 Task: Create a calendar event for 'Second sales pitch preparation' on March 24, 2024, from 8:00 AM to 10:00 AM, with Google Meet, location '987 Abu Simbel Temples, Abu Simbel, Egypt', and invite guests with email addresses starting with 'softage'.
Action: Mouse moved to (69, 86)
Screenshot: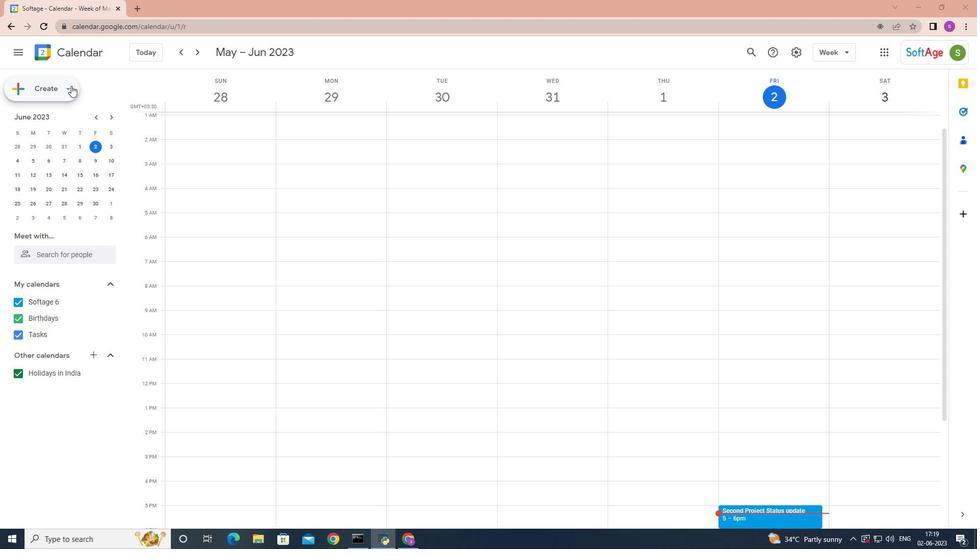 
Action: Mouse pressed left at (69, 86)
Screenshot: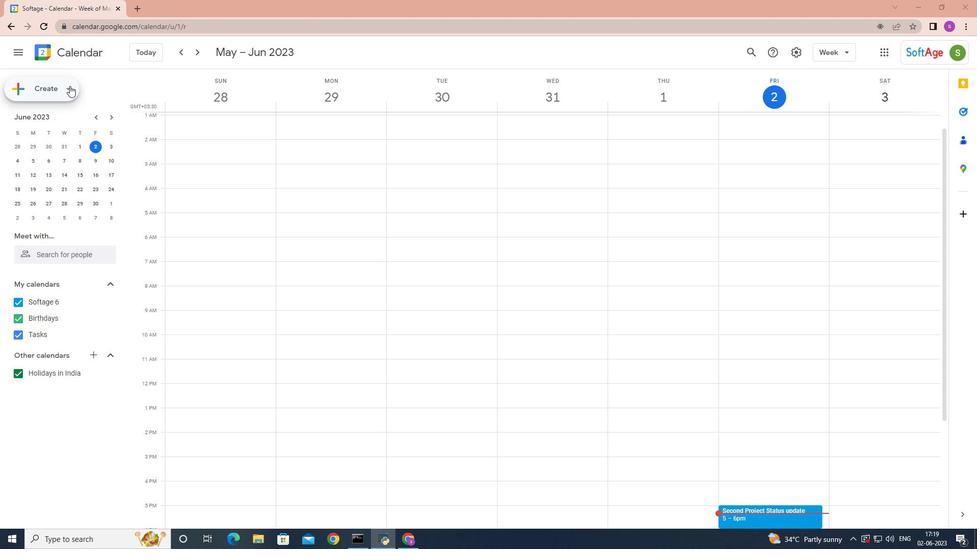 
Action: Mouse moved to (56, 112)
Screenshot: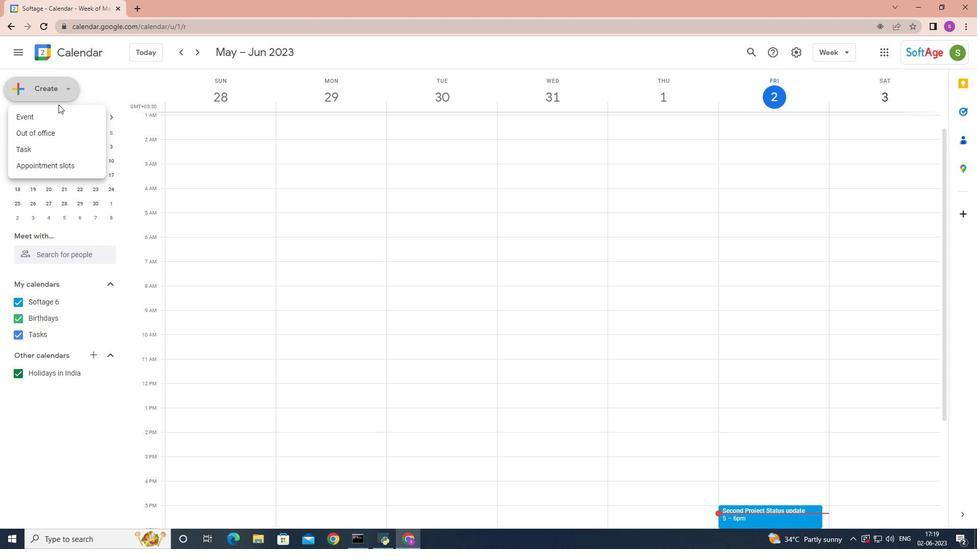 
Action: Mouse pressed left at (56, 112)
Screenshot: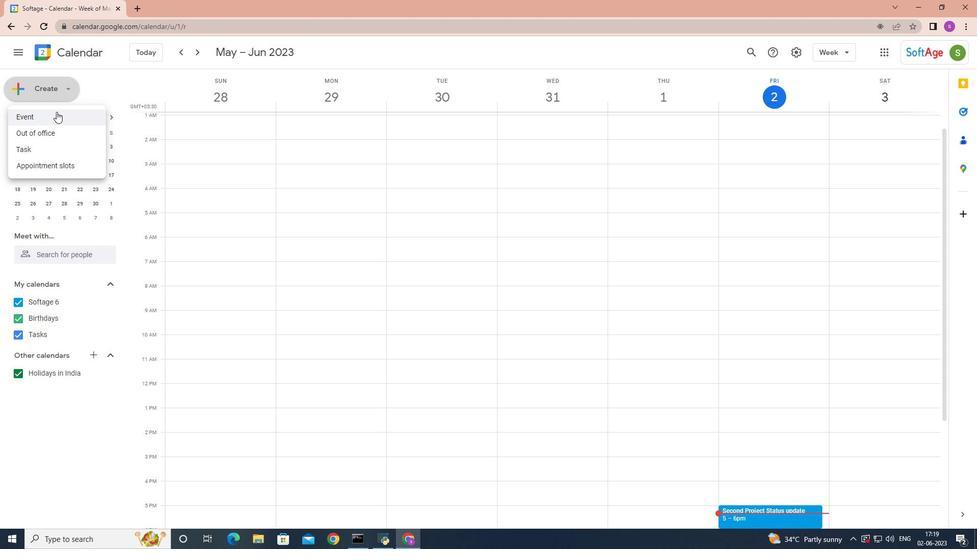 
Action: Mouse moved to (619, 490)
Screenshot: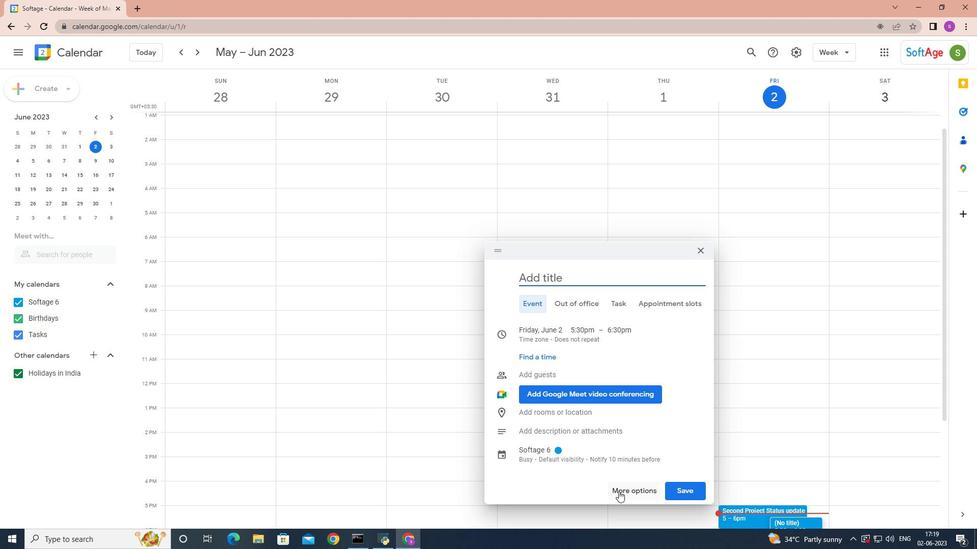 
Action: Mouse pressed left at (619, 490)
Screenshot: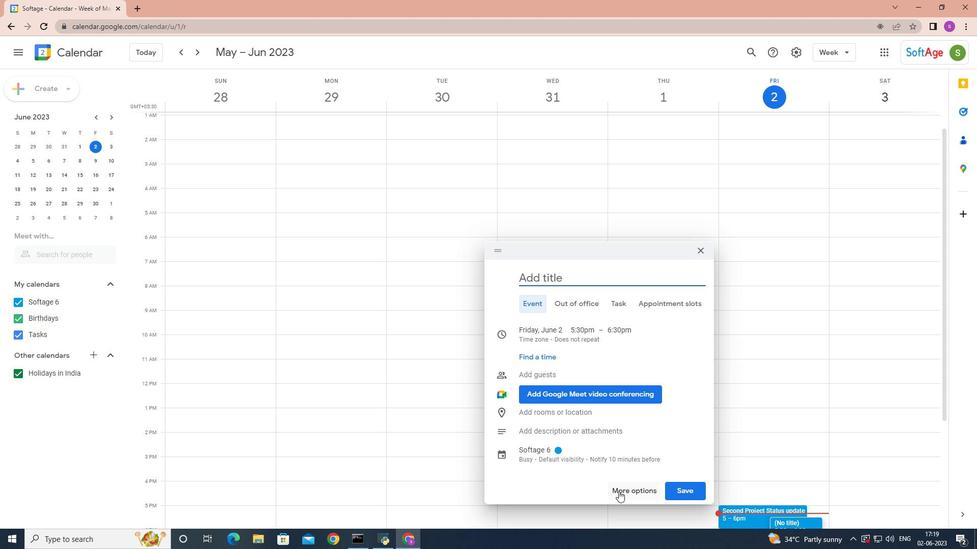 
Action: Mouse moved to (18, 22)
Screenshot: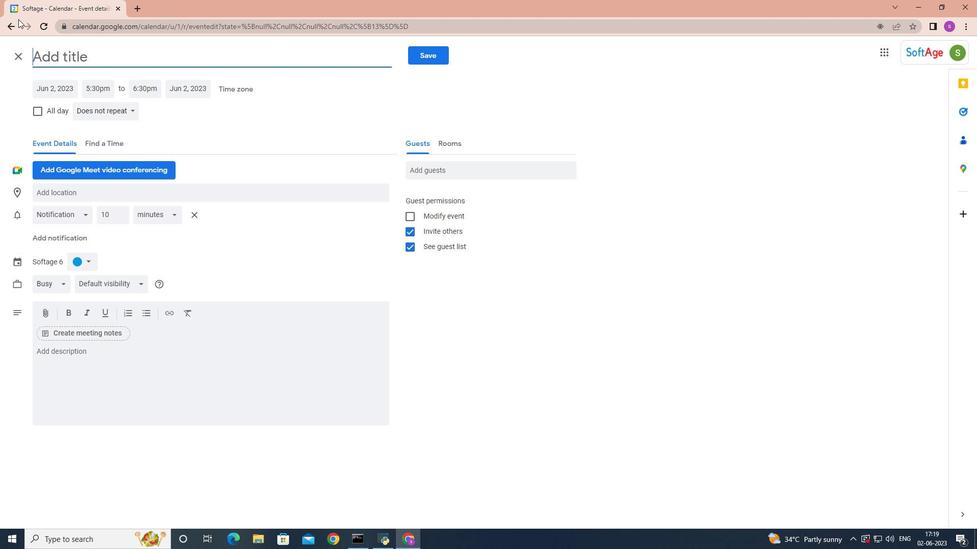 
Action: Key pressed <Key.shift>SE<Key.backspace>econd<Key.space>sales<Key.space><Key.shift>pitch<Key.space>preparation
Screenshot: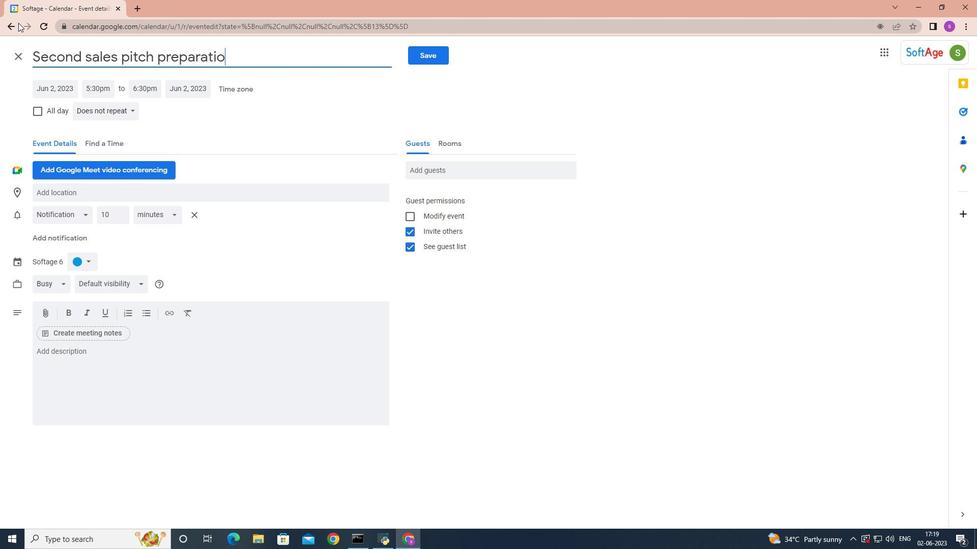 
Action: Mouse moved to (67, 88)
Screenshot: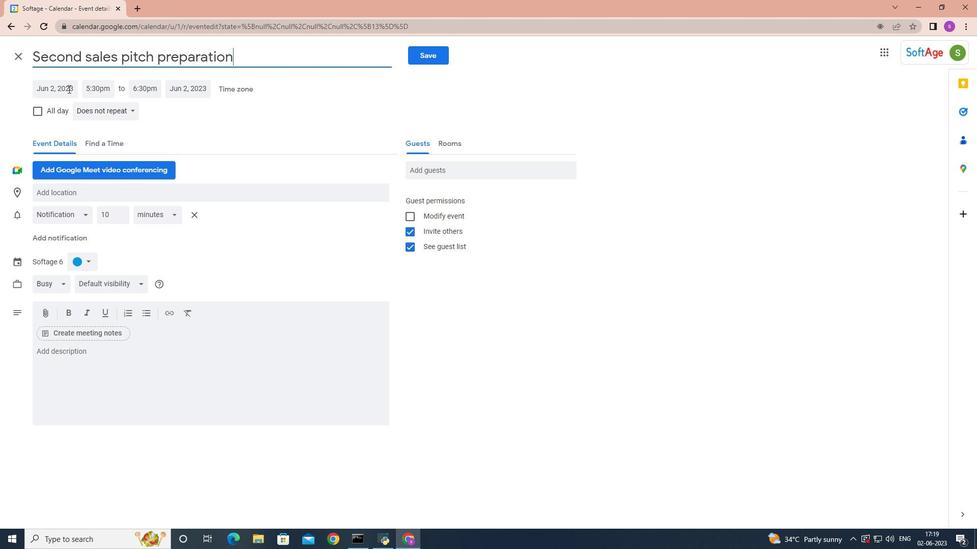 
Action: Mouse pressed left at (67, 88)
Screenshot: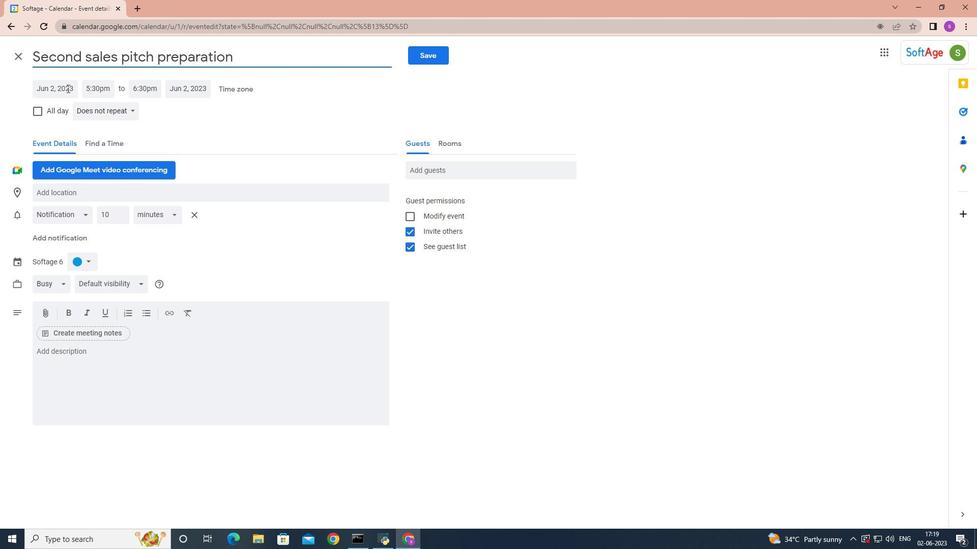 
Action: Mouse moved to (162, 110)
Screenshot: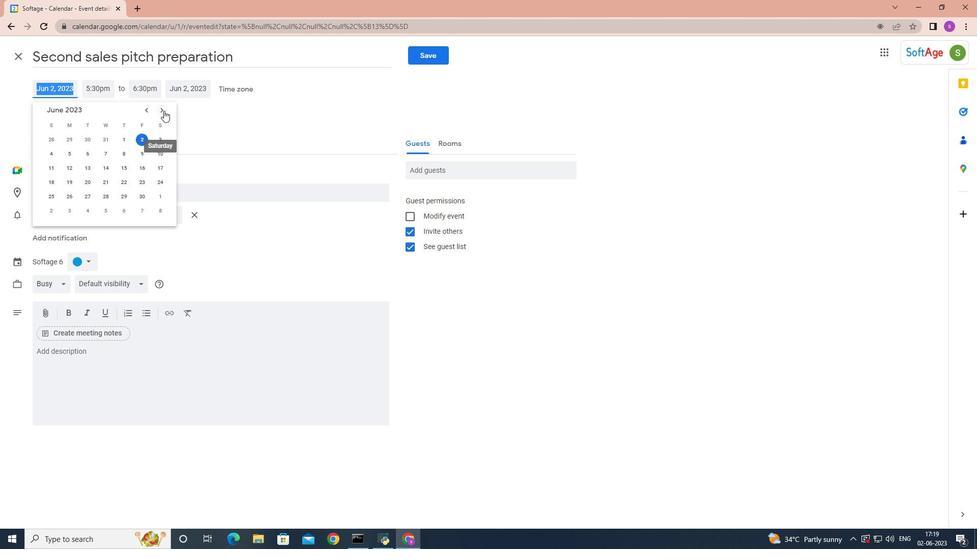 
Action: Mouse pressed left at (162, 110)
Screenshot: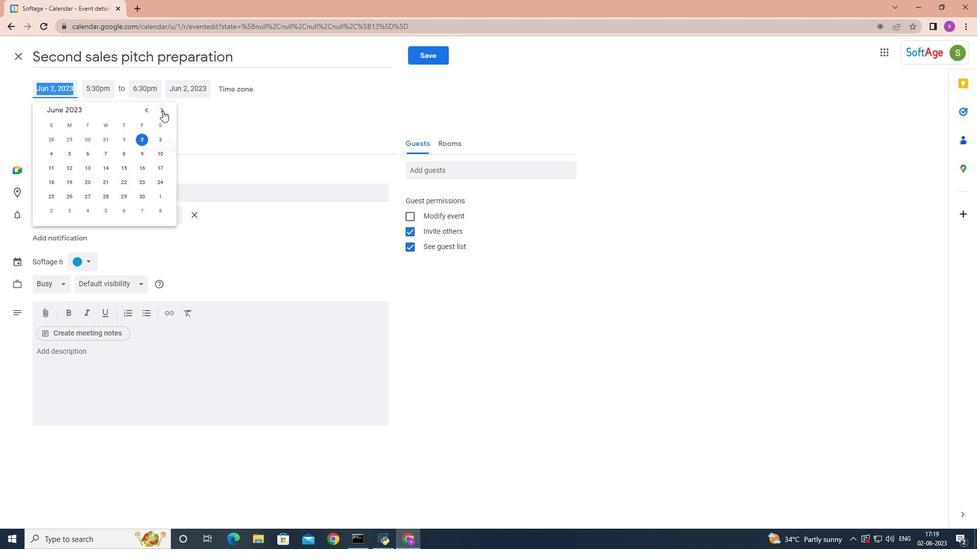 
Action: Mouse pressed left at (162, 110)
Screenshot: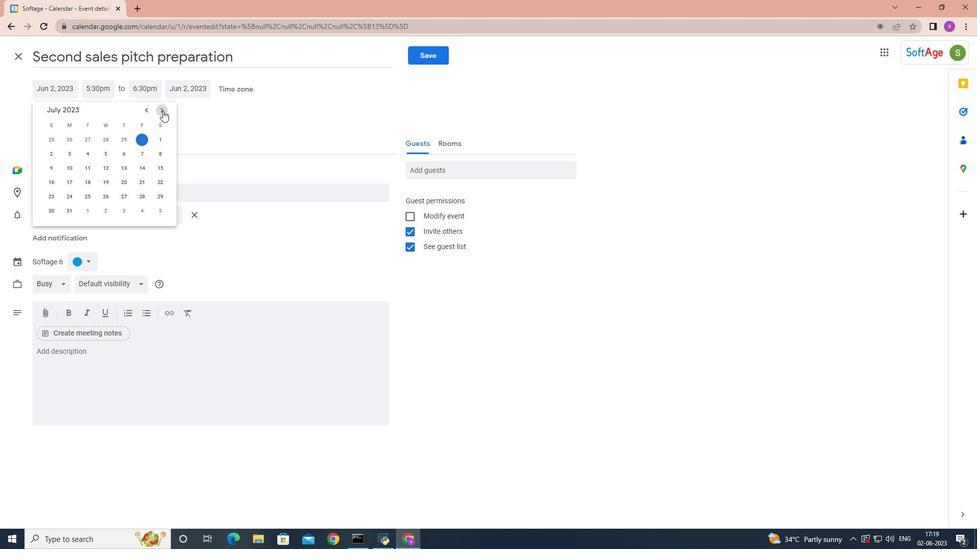 
Action: Mouse pressed left at (162, 110)
Screenshot: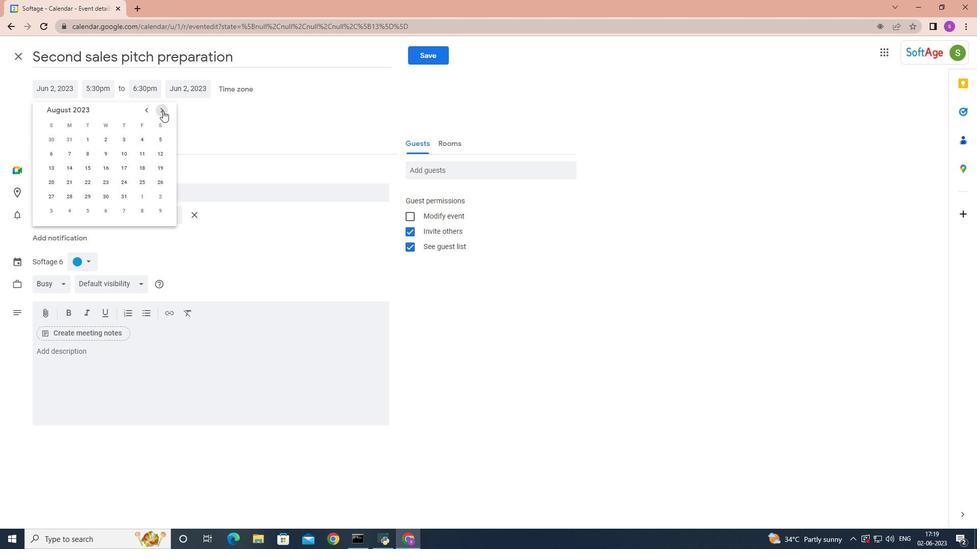 
Action: Mouse pressed left at (162, 110)
Screenshot: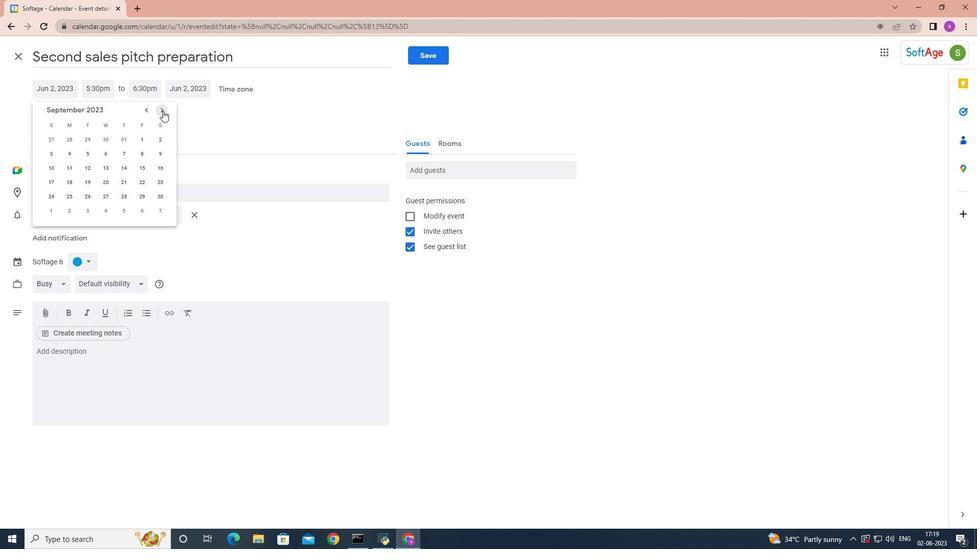 
Action: Mouse pressed left at (162, 110)
Screenshot: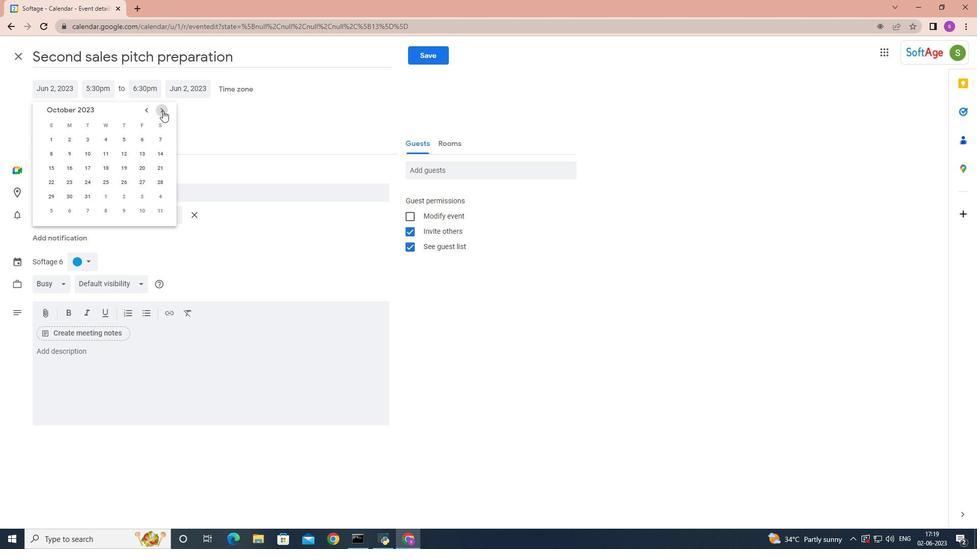 
Action: Mouse pressed left at (162, 110)
Screenshot: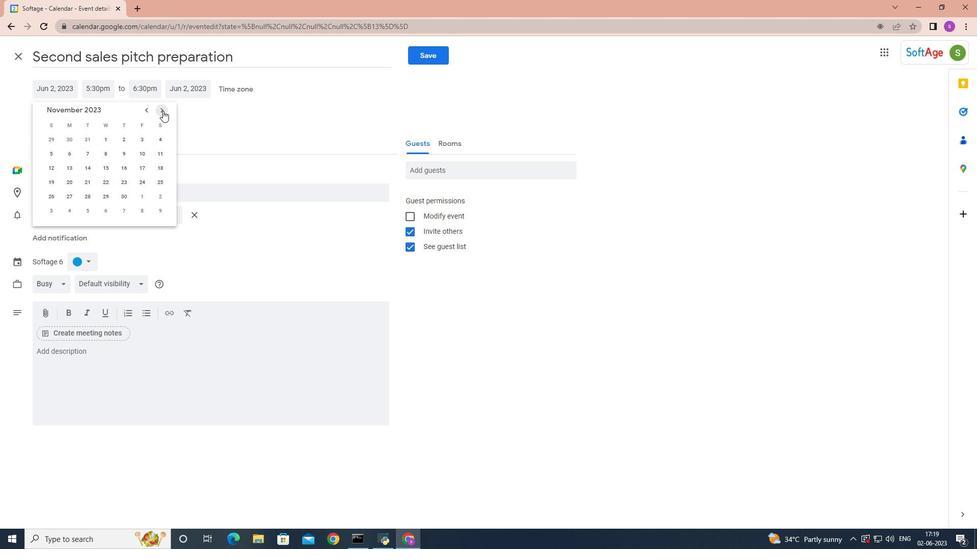 
Action: Mouse pressed left at (162, 110)
Screenshot: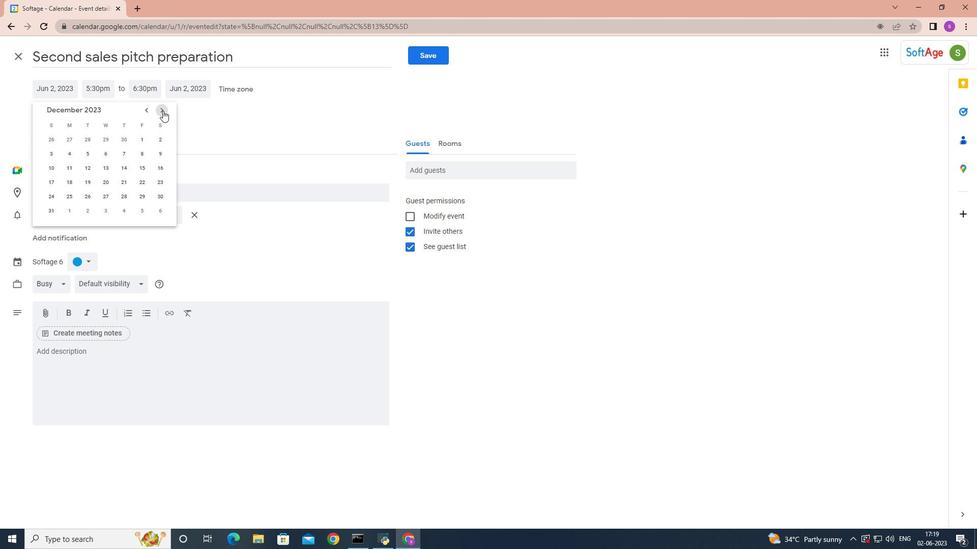 
Action: Mouse pressed left at (162, 110)
Screenshot: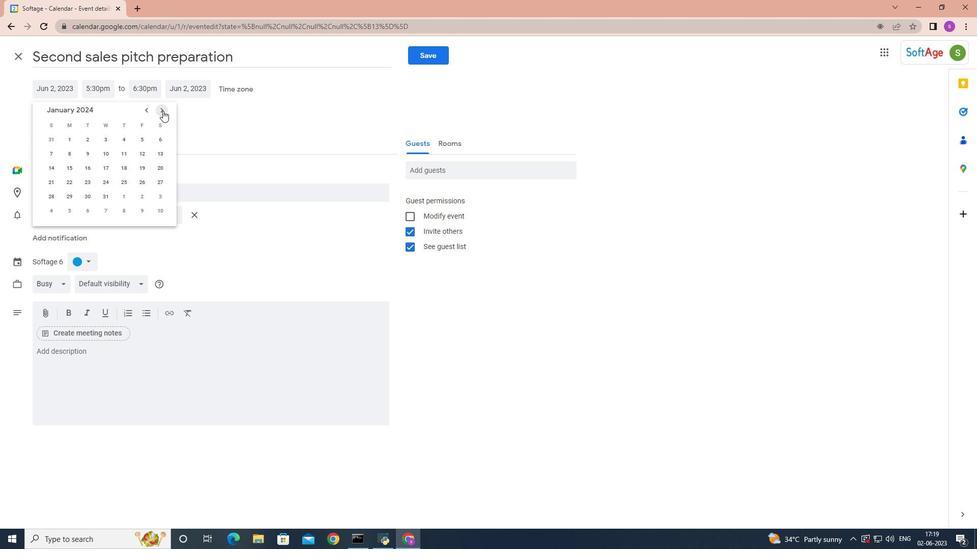 
Action: Mouse pressed left at (162, 110)
Screenshot: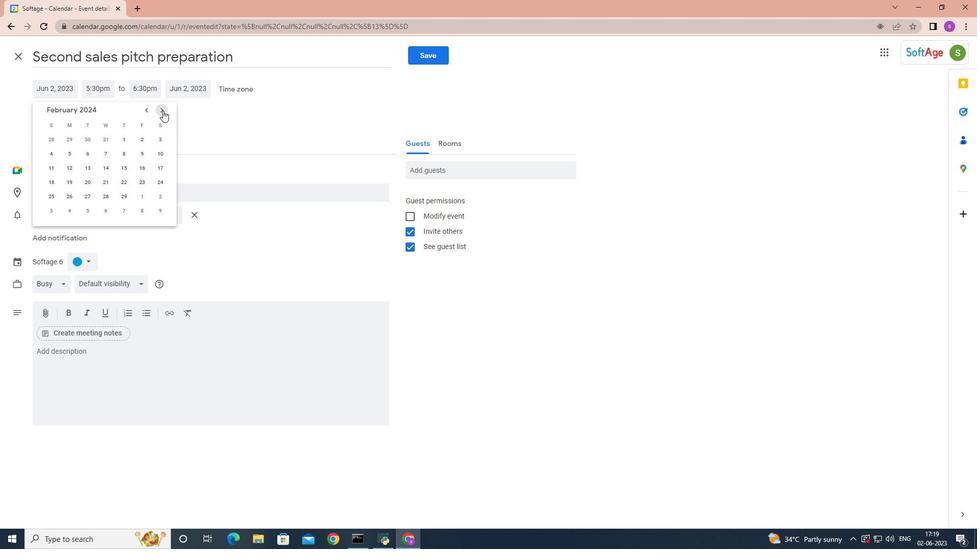 
Action: Mouse moved to (49, 196)
Screenshot: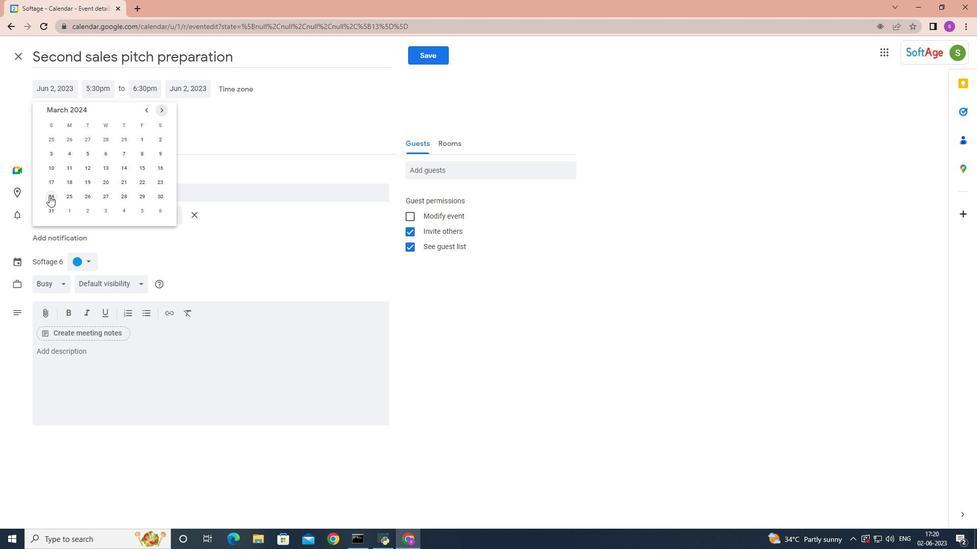 
Action: Mouse pressed left at (49, 196)
Screenshot: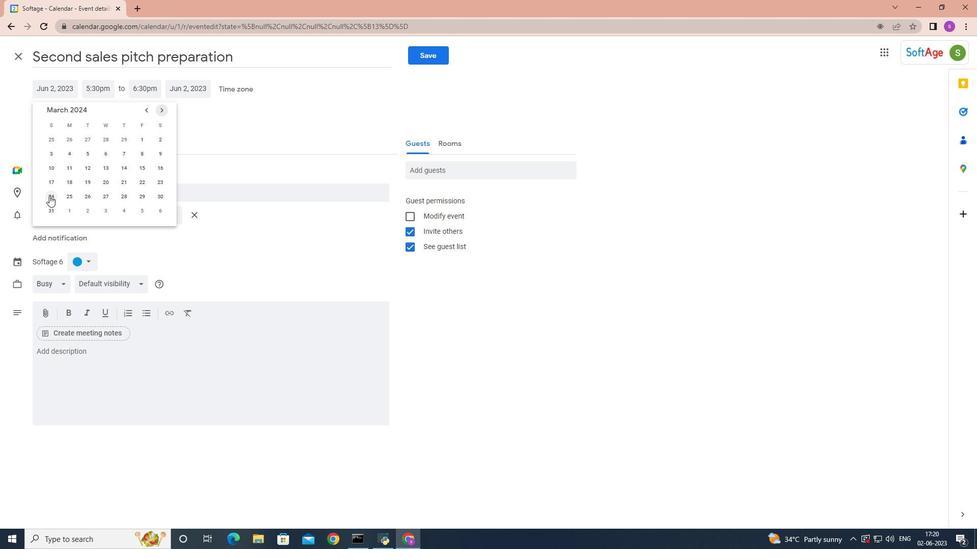 
Action: Mouse moved to (108, 91)
Screenshot: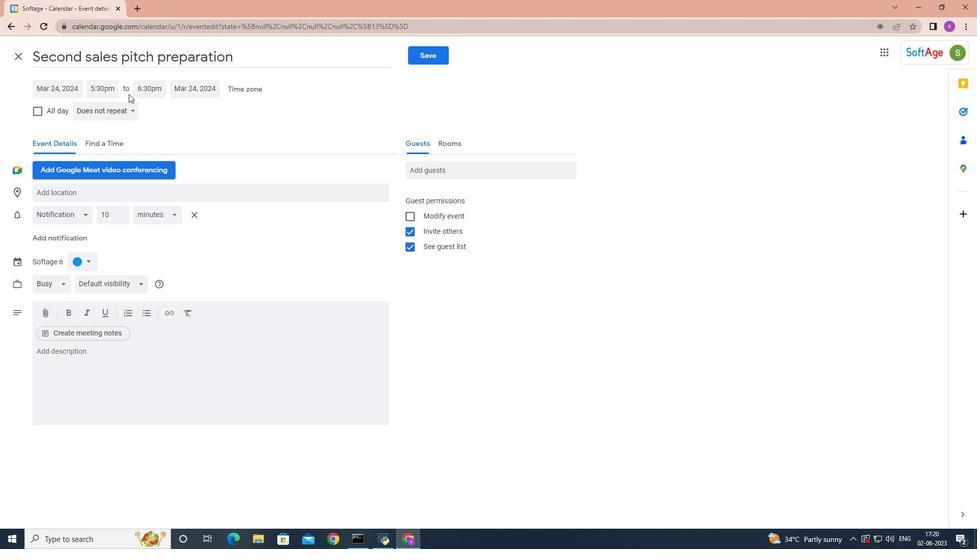 
Action: Mouse pressed left at (108, 91)
Screenshot: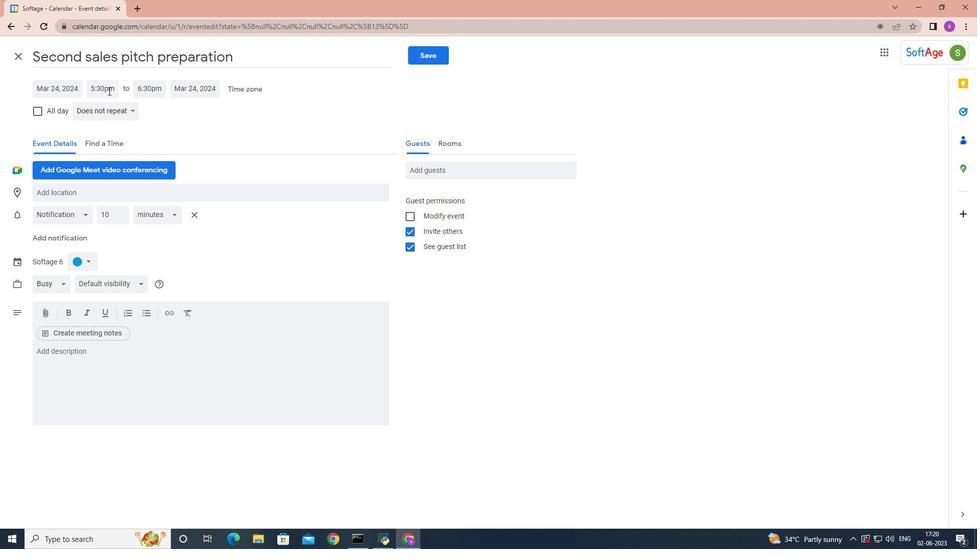
Action: Mouse moved to (131, 145)
Screenshot: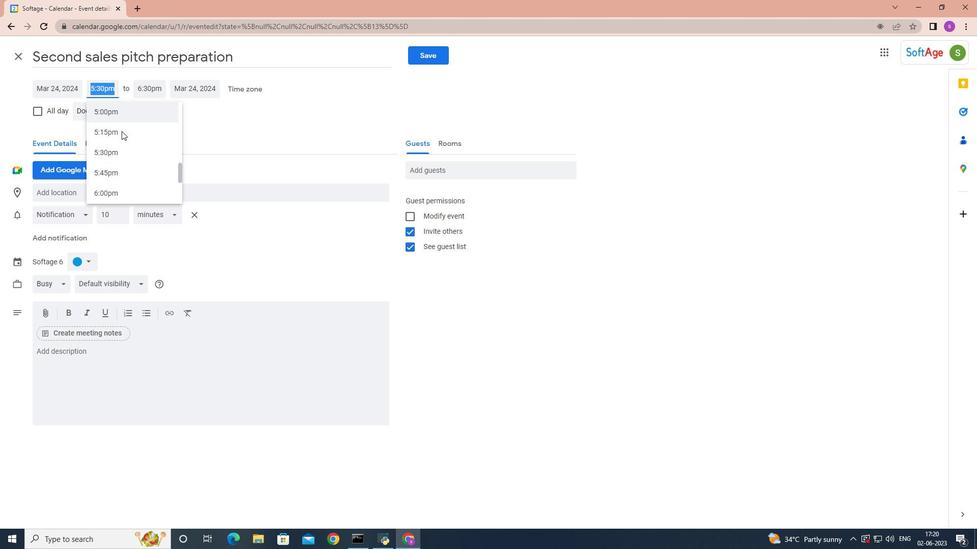 
Action: Mouse scrolled (131, 145) with delta (0, 0)
Screenshot: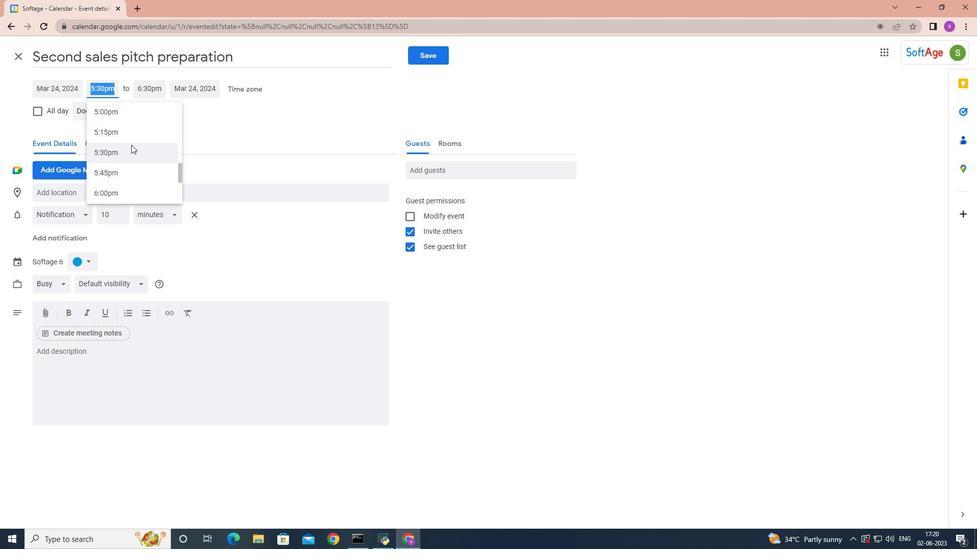
Action: Mouse scrolled (131, 145) with delta (0, 0)
Screenshot: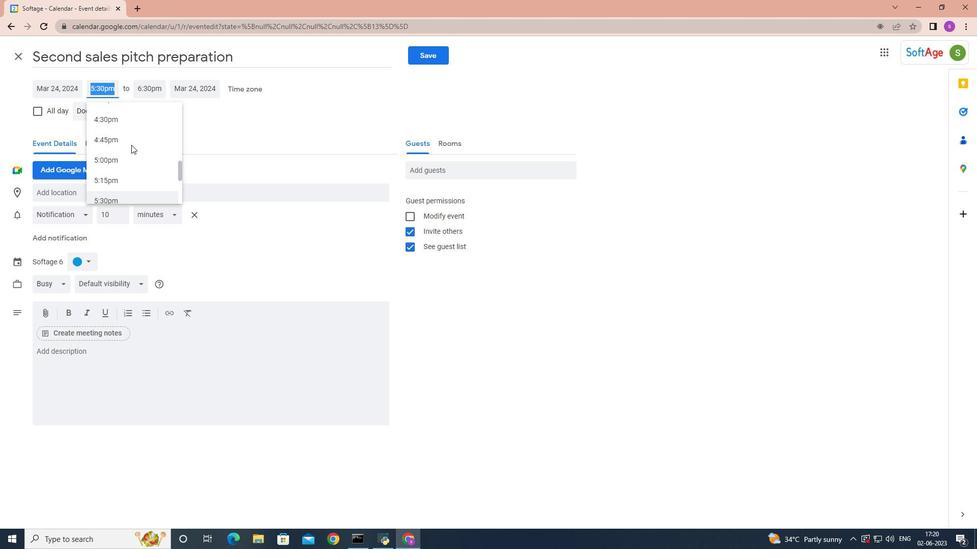 
Action: Mouse scrolled (131, 145) with delta (0, 0)
Screenshot: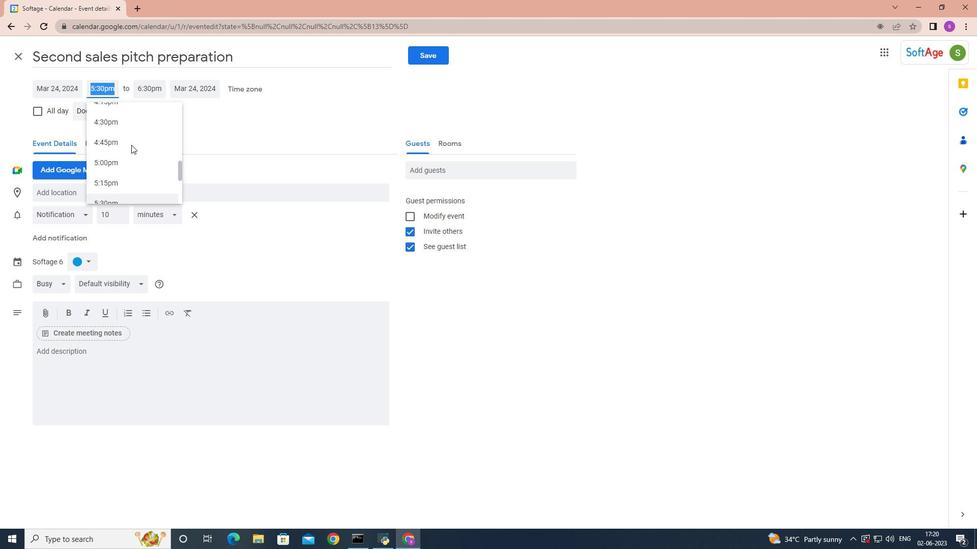 
Action: Mouse scrolled (131, 145) with delta (0, 0)
Screenshot: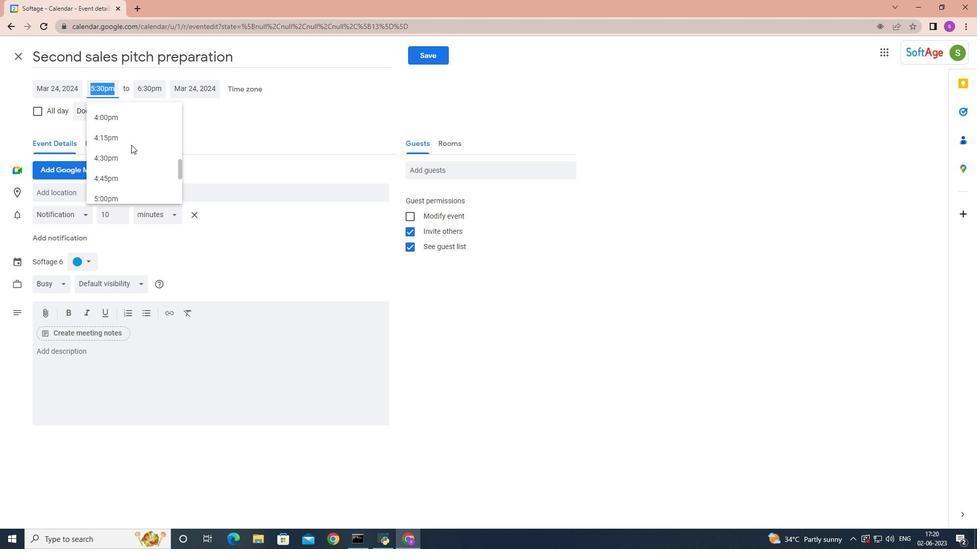 
Action: Mouse scrolled (131, 145) with delta (0, 0)
Screenshot: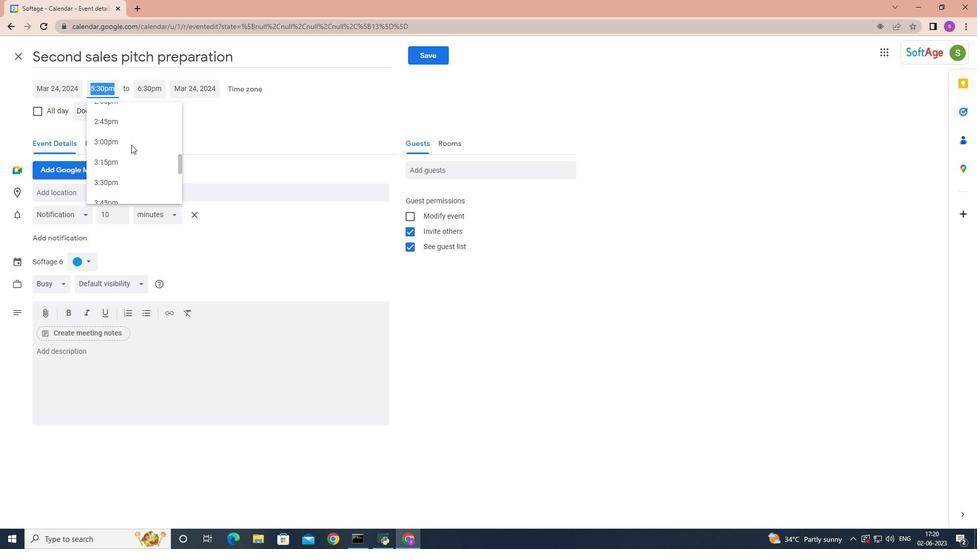 
Action: Mouse scrolled (131, 145) with delta (0, 0)
Screenshot: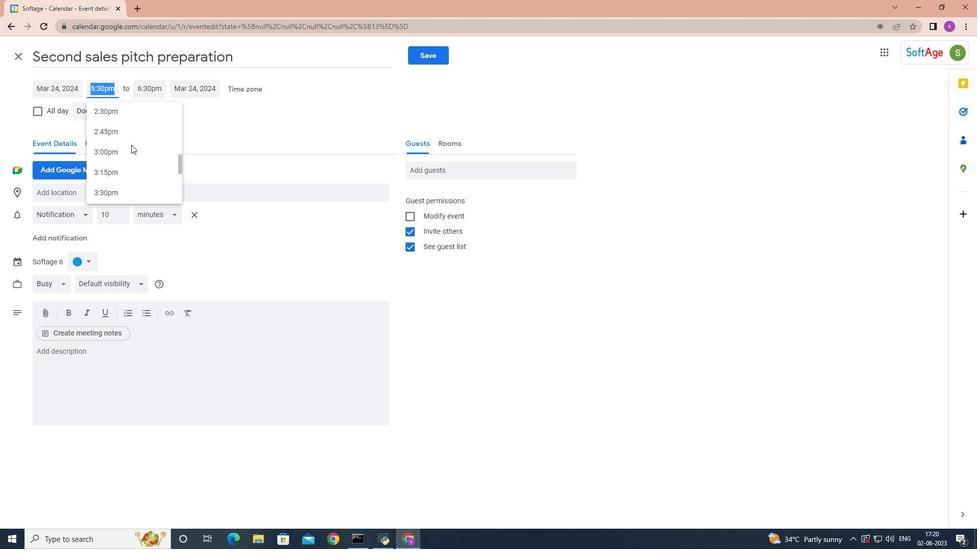 
Action: Mouse scrolled (131, 145) with delta (0, 0)
Screenshot: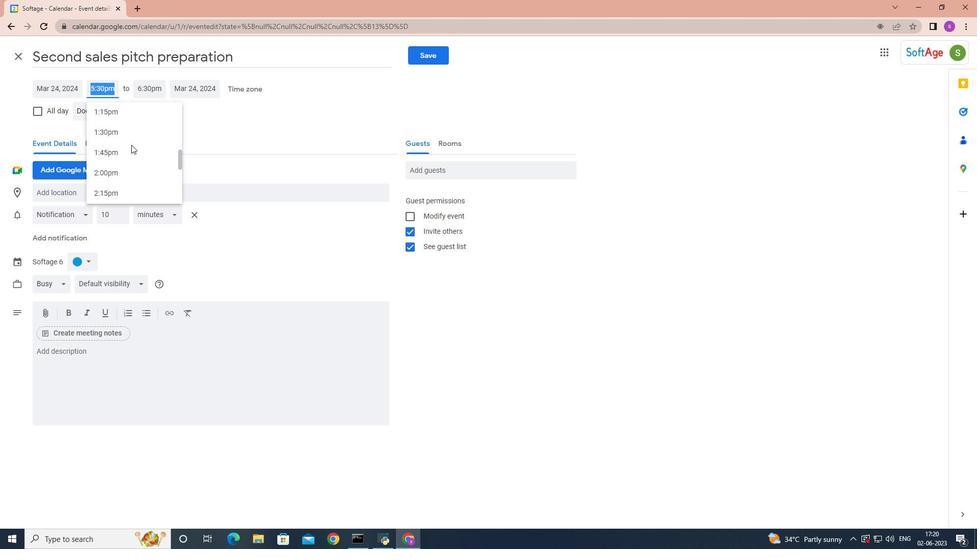 
Action: Mouse scrolled (131, 145) with delta (0, 0)
Screenshot: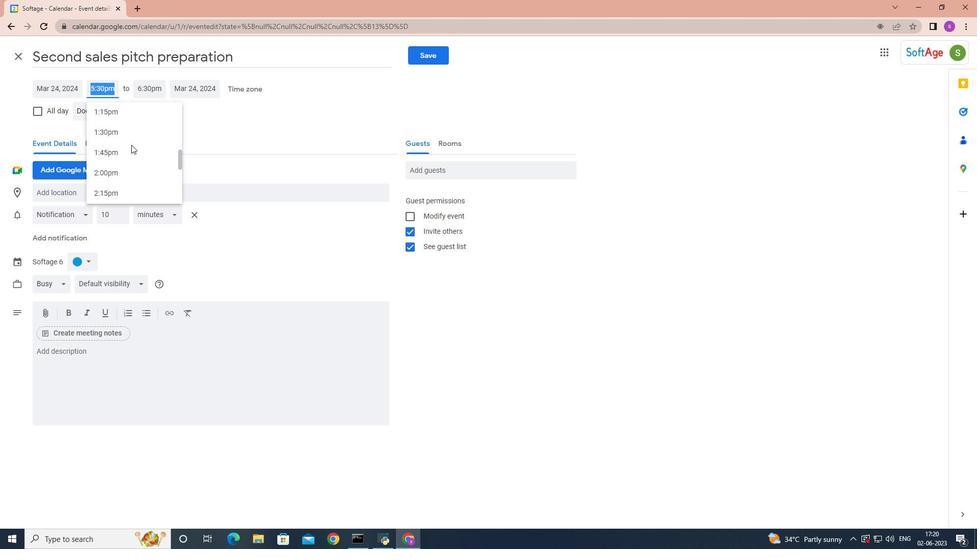 
Action: Mouse scrolled (131, 145) with delta (0, 0)
Screenshot: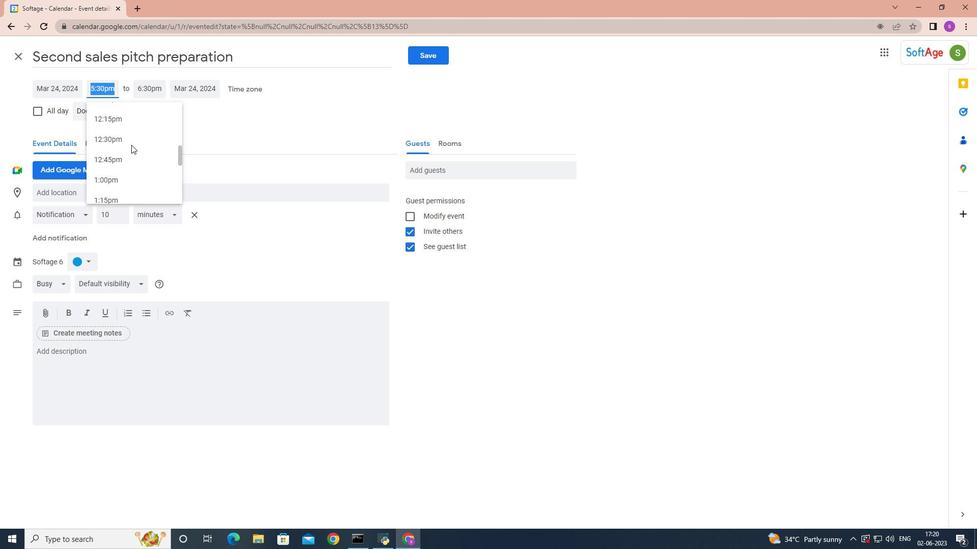 
Action: Mouse scrolled (131, 145) with delta (0, 0)
Screenshot: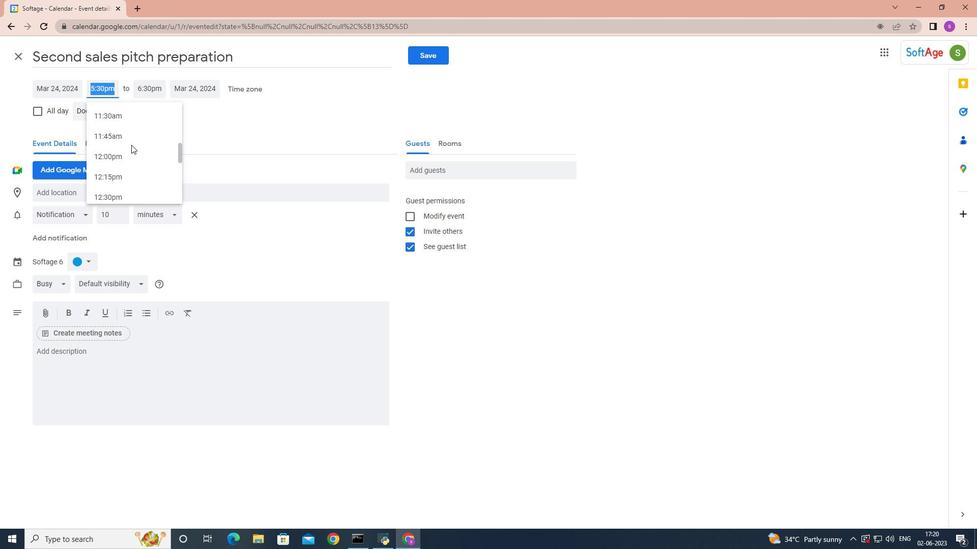 
Action: Mouse scrolled (131, 145) with delta (0, 0)
Screenshot: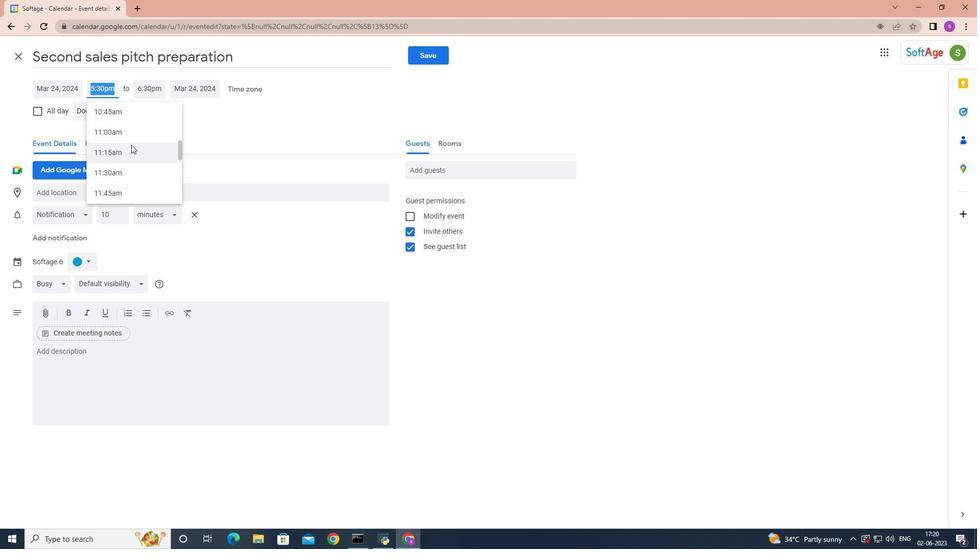 
Action: Mouse scrolled (131, 145) with delta (0, 0)
Screenshot: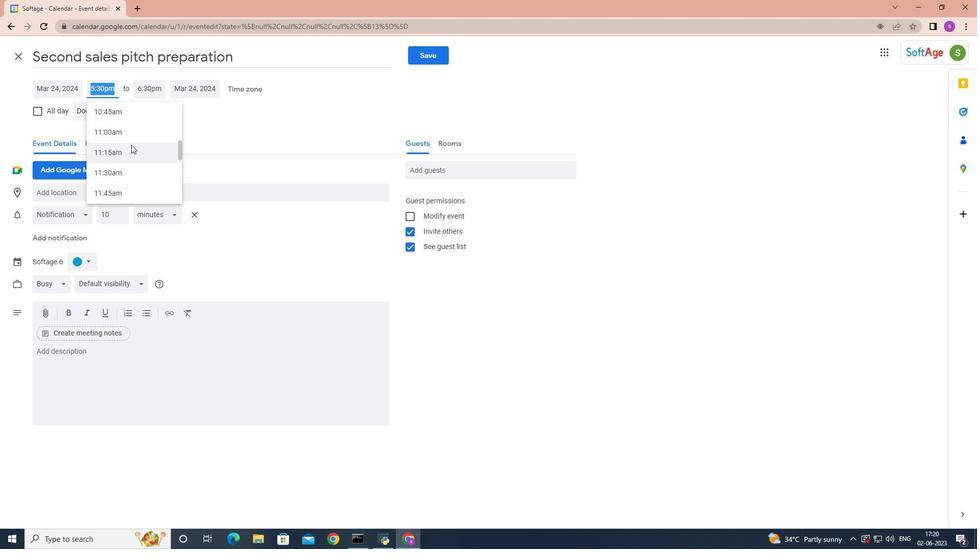 
Action: Mouse scrolled (131, 145) with delta (0, 0)
Screenshot: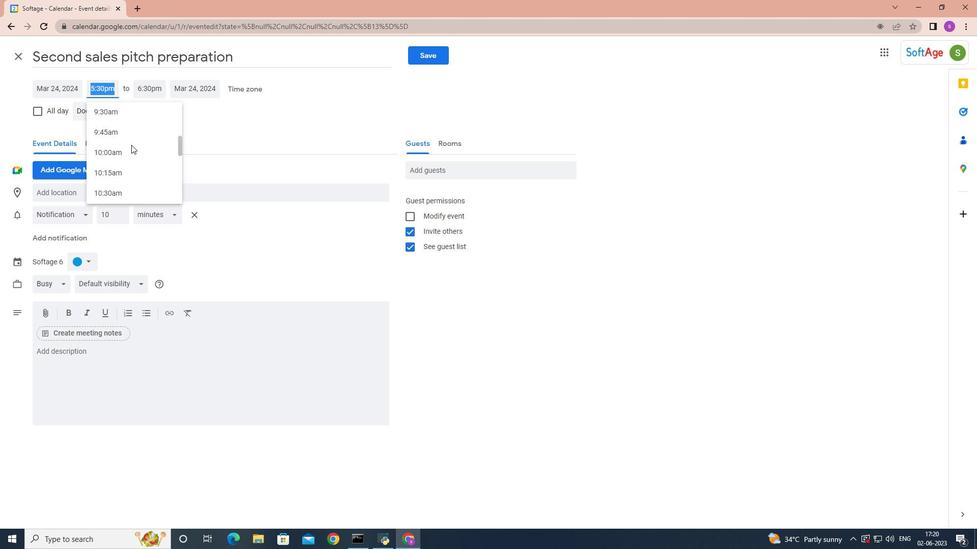 
Action: Mouse scrolled (131, 145) with delta (0, 0)
Screenshot: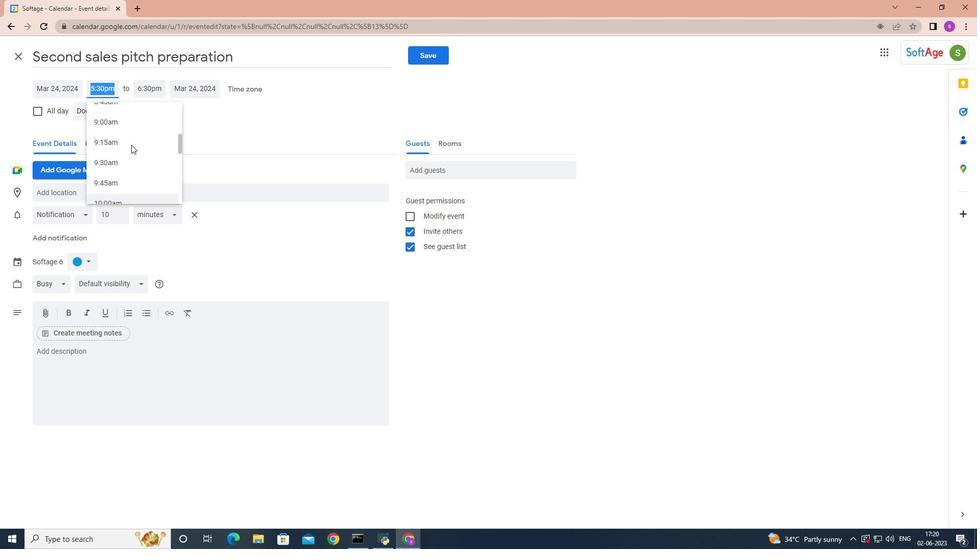
Action: Mouse scrolled (131, 145) with delta (0, 0)
Screenshot: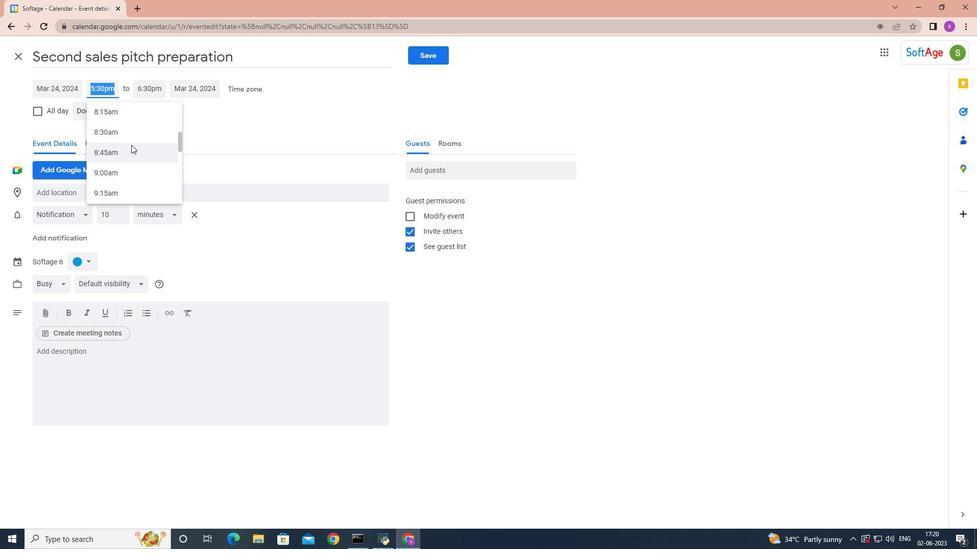 
Action: Mouse moved to (121, 142)
Screenshot: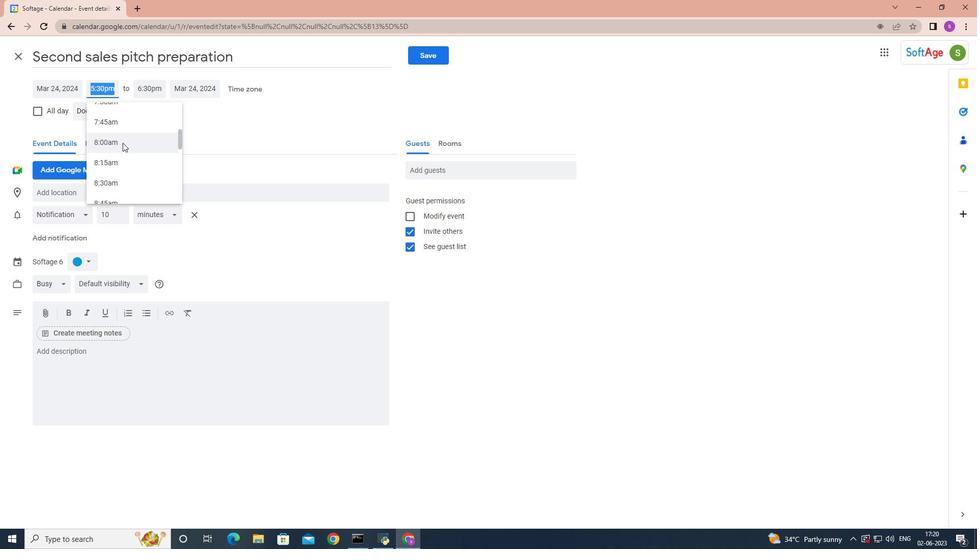 
Action: Mouse pressed left at (121, 142)
Screenshot: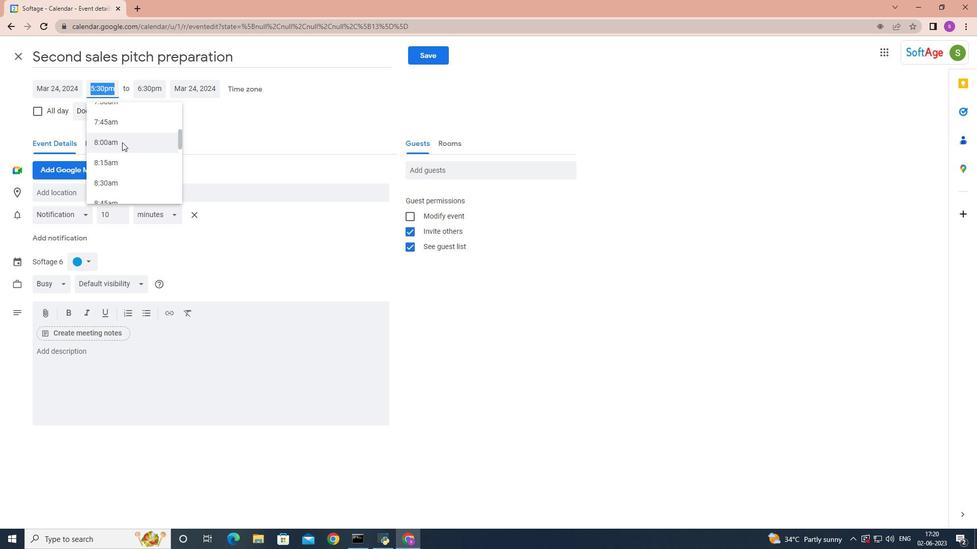 
Action: Mouse moved to (152, 91)
Screenshot: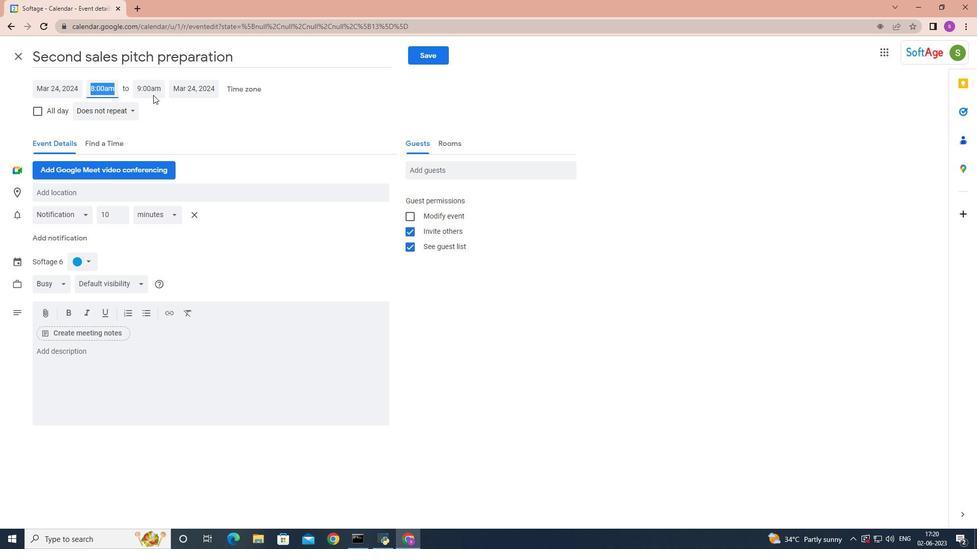 
Action: Mouse pressed left at (152, 91)
Screenshot: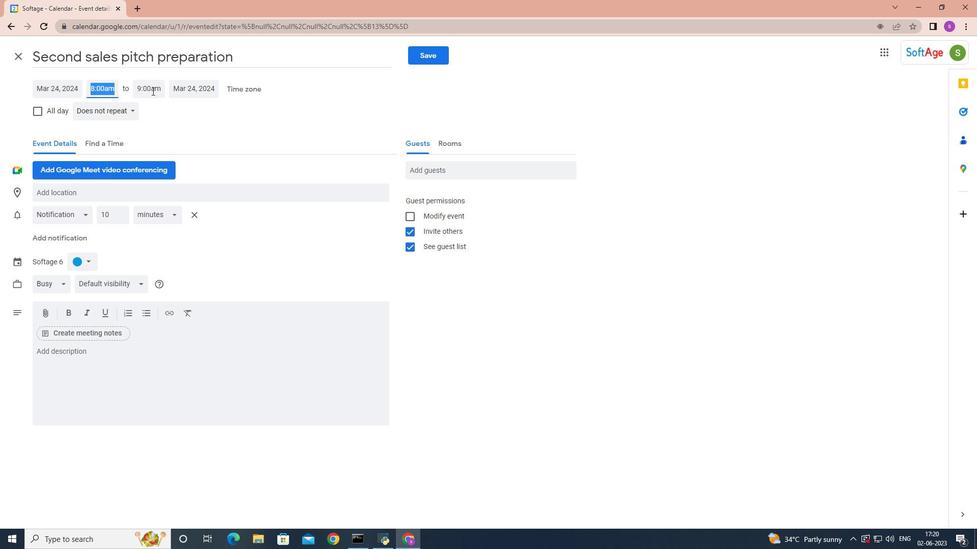 
Action: Mouse moved to (163, 192)
Screenshot: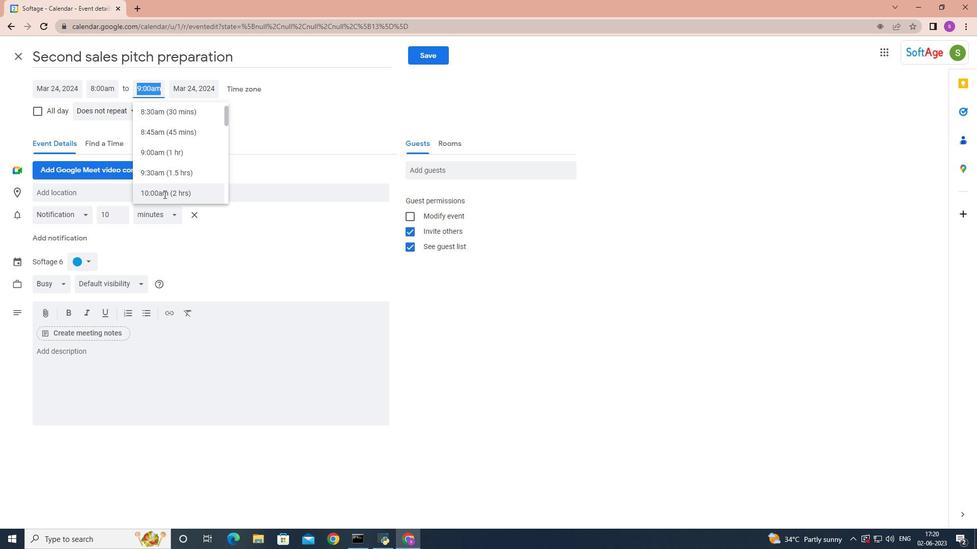 
Action: Mouse pressed left at (163, 192)
Screenshot: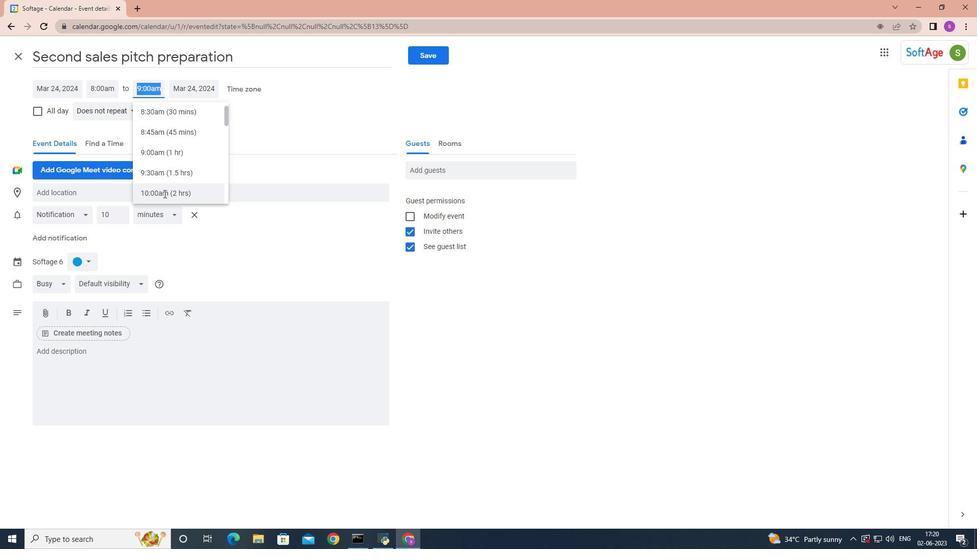 
Action: Mouse moved to (74, 353)
Screenshot: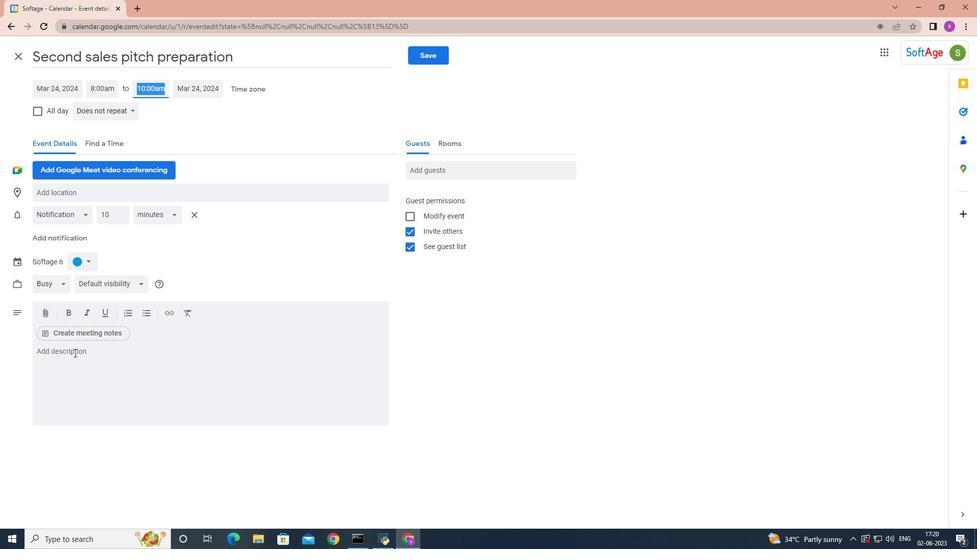 
Action: Mouse pressed left at (74, 353)
Screenshot: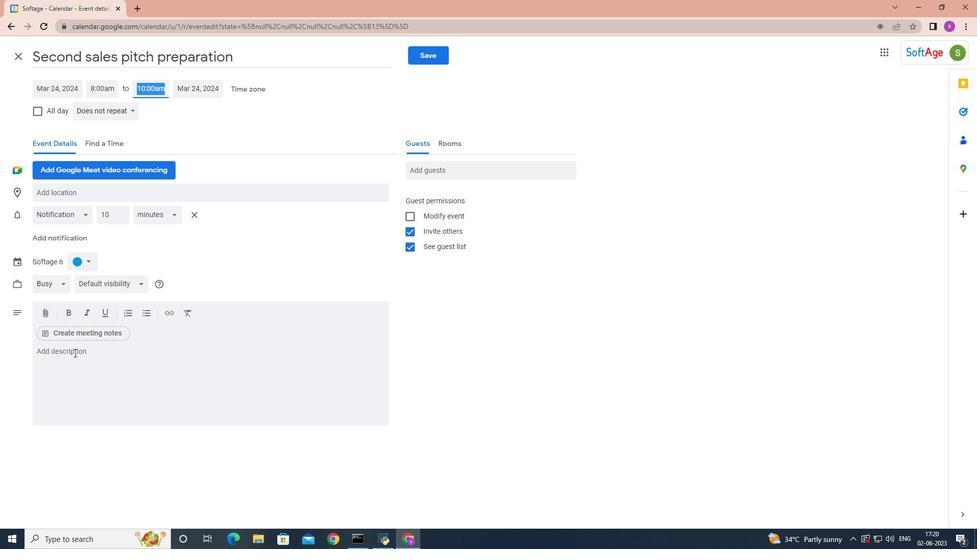 
Action: Mouse moved to (78, 350)
Screenshot: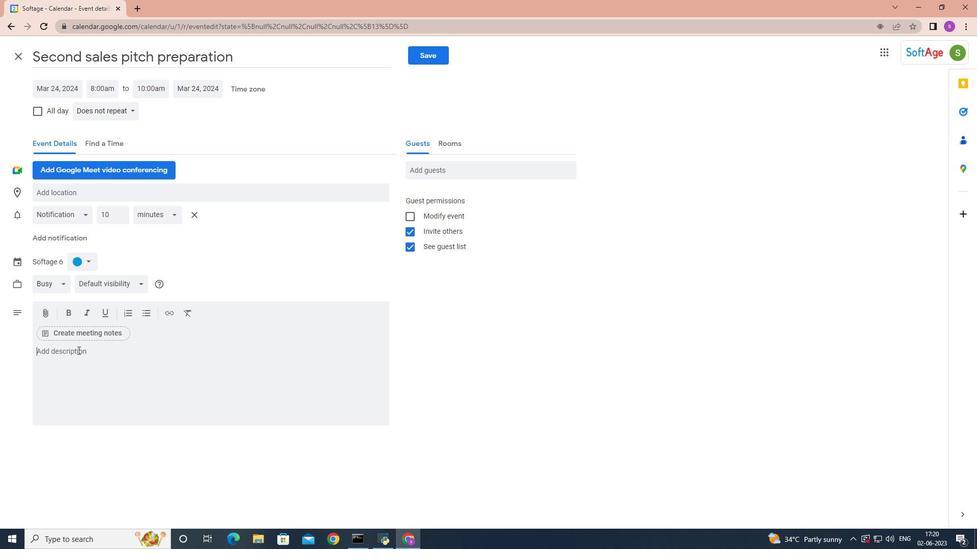 
Action: Key pressed <Key.shift>Welcome<Key.space>to<Key.space>our<Key.space>tr<Key.backspace>eam<Key.space><Key.shift>Building<Key.space><Key.shift>Workshop<Key.space>on<Key.space>communication<Key.space><Key.shift>Skills,<Key.space>a<Key.space>dynamic<Key.space>and<Key.space>interactive<Key.space>session<Key.space>designed<Key.space>to<Key.space>enhance<Key.space>communication<Key.space>effectiveness<Key.space>and<Key.space>foster<Key.space>stronger<Key.space>collaboration<Key.space>within<Key.space>your<Key.space>team.<Key.space>this<Key.space>workshop<Key.space>is<Key.space>tailored<Key.space>for<Key.space>individuals<Key.space>who<Key.space>want<Key.space>to<Key.space>improve<Key.space>their<Key.space>communiv<Key.backspace>cation<Key.space>skills,<Key.space>build<Key.space>rapport,<Key.space>and<Key.space>establish<Key.space>a<Key.space>foundation<Key.space>id<Key.backspace><Key.backspace>og<Key.backspace>fv<Key.space>op<Key.backspace><Key.backspace><Key.backspace><Key.backspace><Key.space>open<Key.space>and<Key.space>effective<Key.space>communu<Key.backspace>ication<Key.space>within<Key.space>their<Key.space>team.
Screenshot: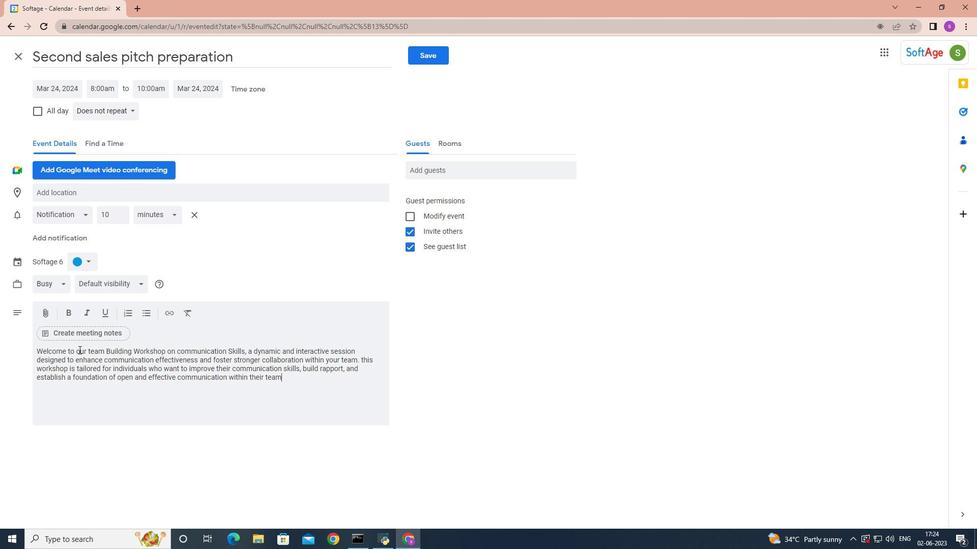 
Action: Mouse moved to (87, 259)
Screenshot: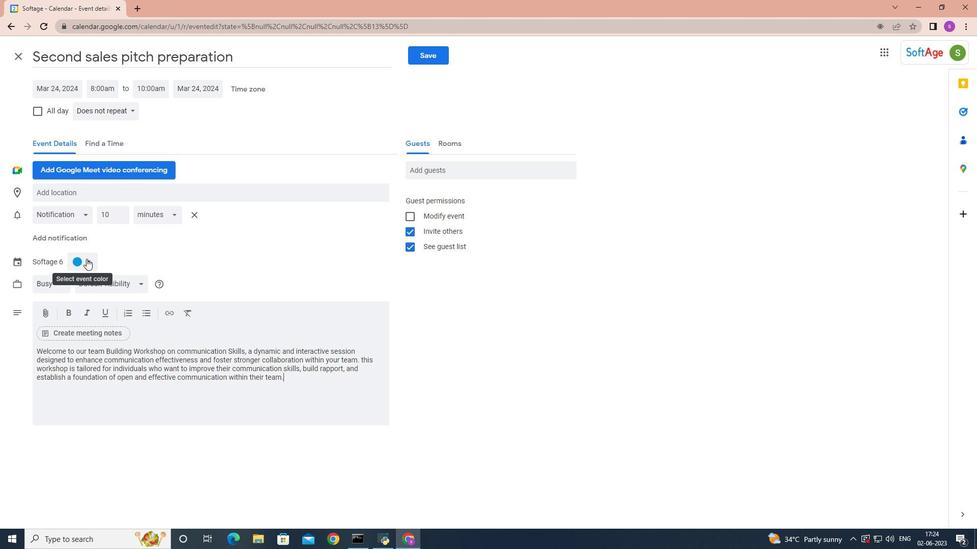 
Action: Mouse pressed left at (87, 259)
Screenshot: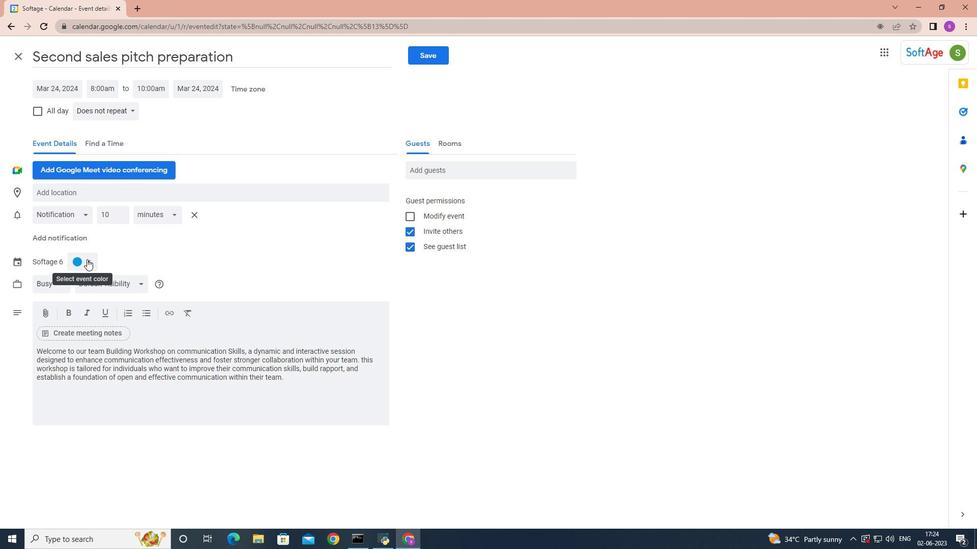 
Action: Mouse moved to (89, 263)
Screenshot: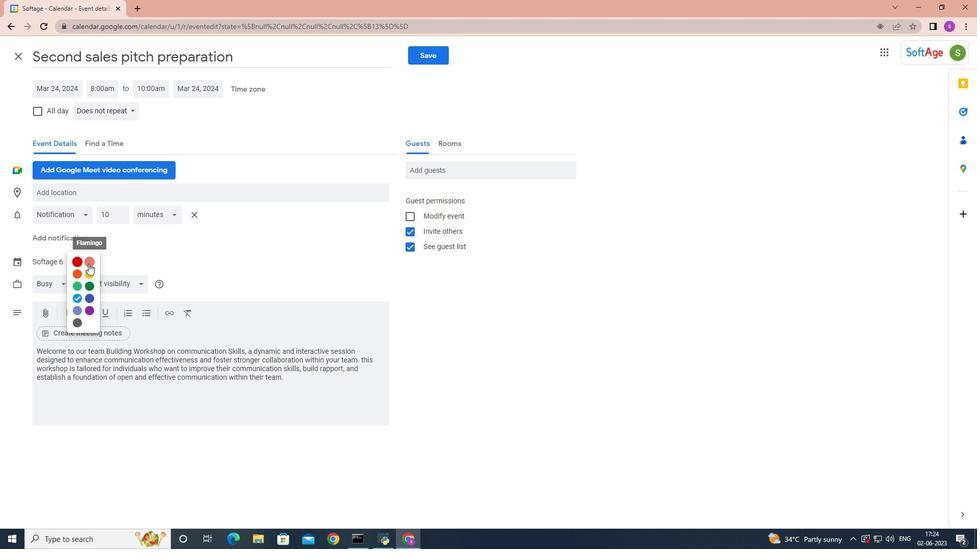 
Action: Mouse pressed left at (89, 263)
Screenshot: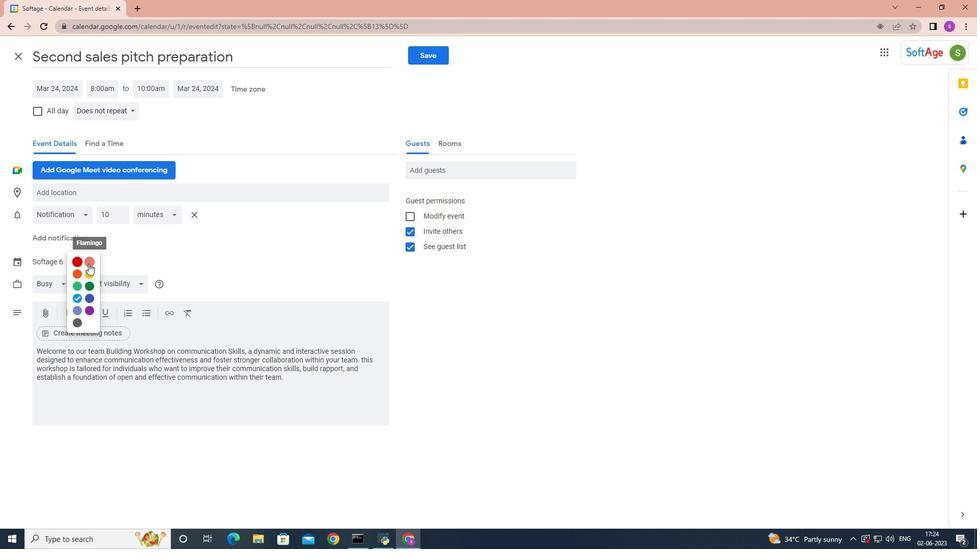 
Action: Mouse moved to (68, 191)
Screenshot: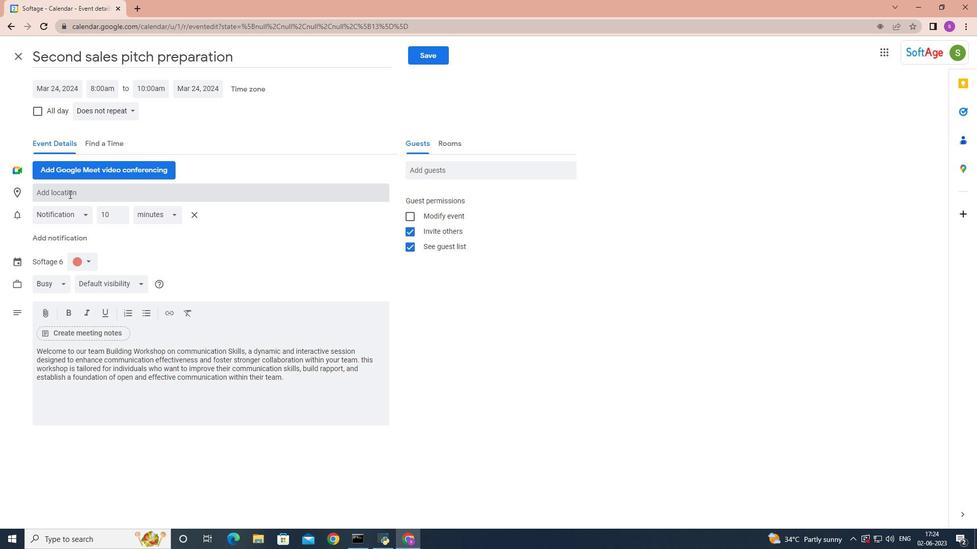 
Action: Mouse pressed left at (68, 191)
Screenshot: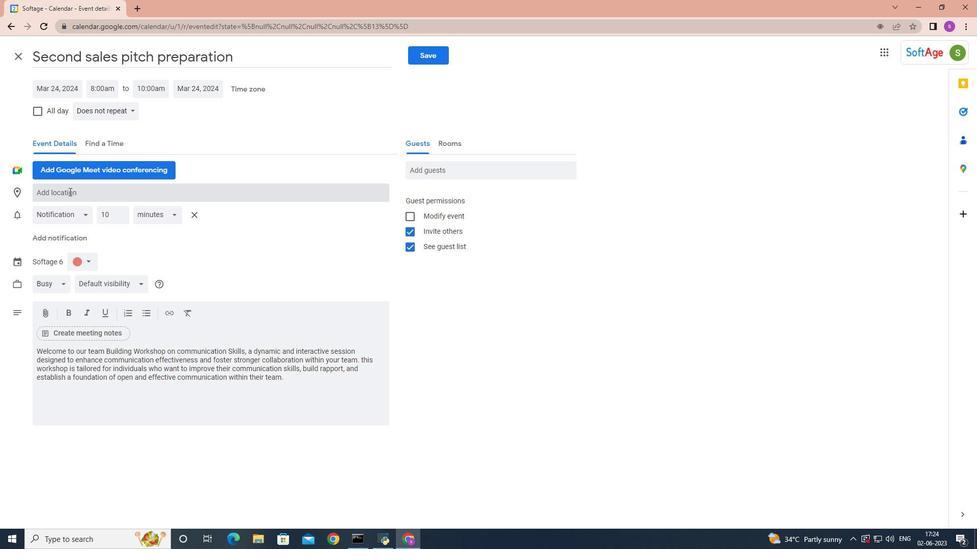 
Action: Mouse moved to (64, 192)
Screenshot: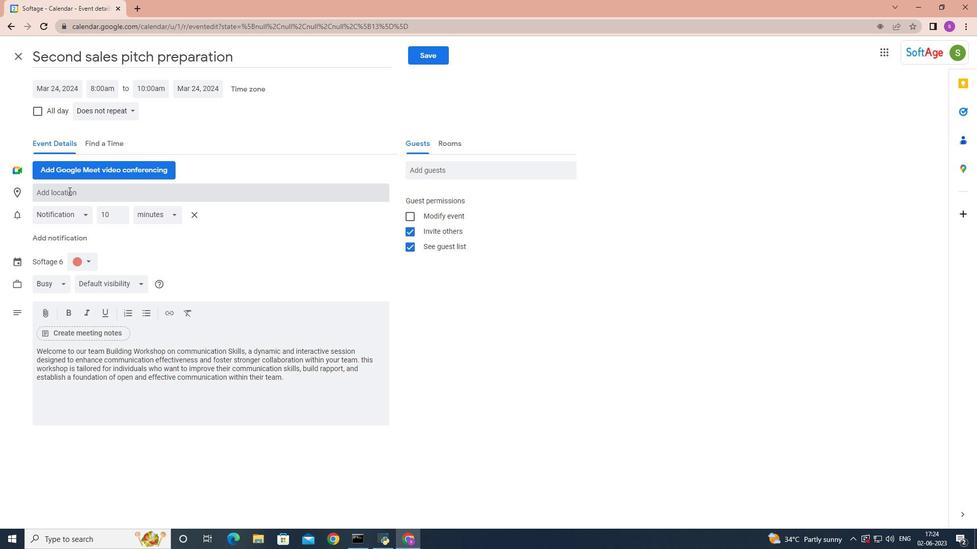 
Action: Key pressed 987<Key.space><Key.shift>Abu<Key.space><Key.shift>Simbel<Key.space><Key.shift><Key.shift><Key.shift><Key.shift><Key.shift><Key.shift><Key.shift><Key.shift><Key.shift><Key.shift><Key.shift>Temples,<Key.space><Key.shift>Abu<Key.space><Key.shift>Simbel,<Key.space><Key.shift>Egypt,<Key.enter>
Screenshot: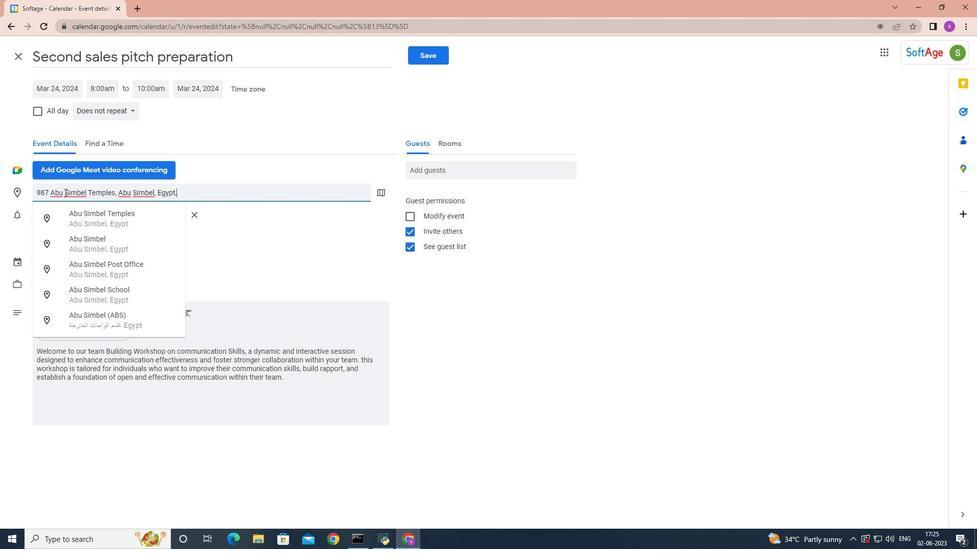 
Action: Mouse moved to (460, 170)
Screenshot: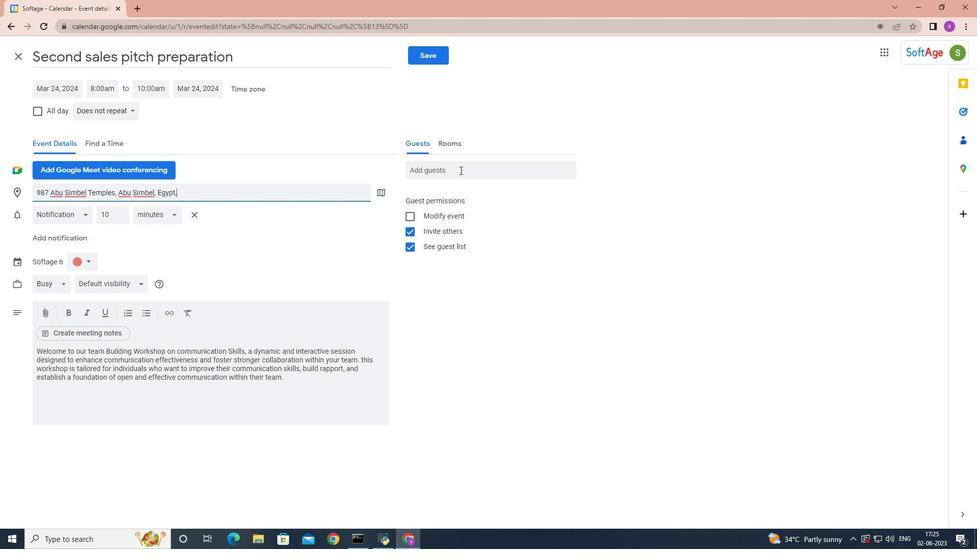 
Action: Mouse pressed left at (460, 170)
Screenshot: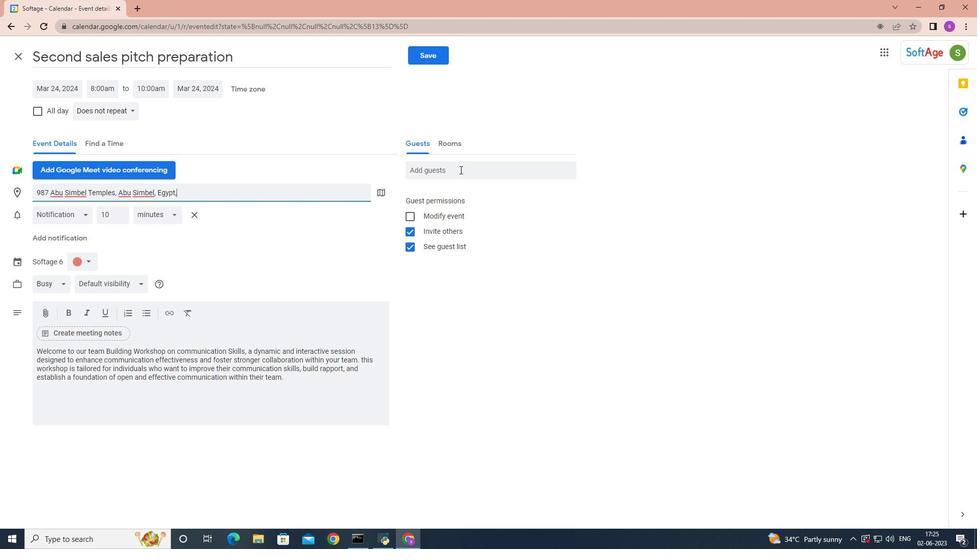 
Action: Key pressed softage.1
Screenshot: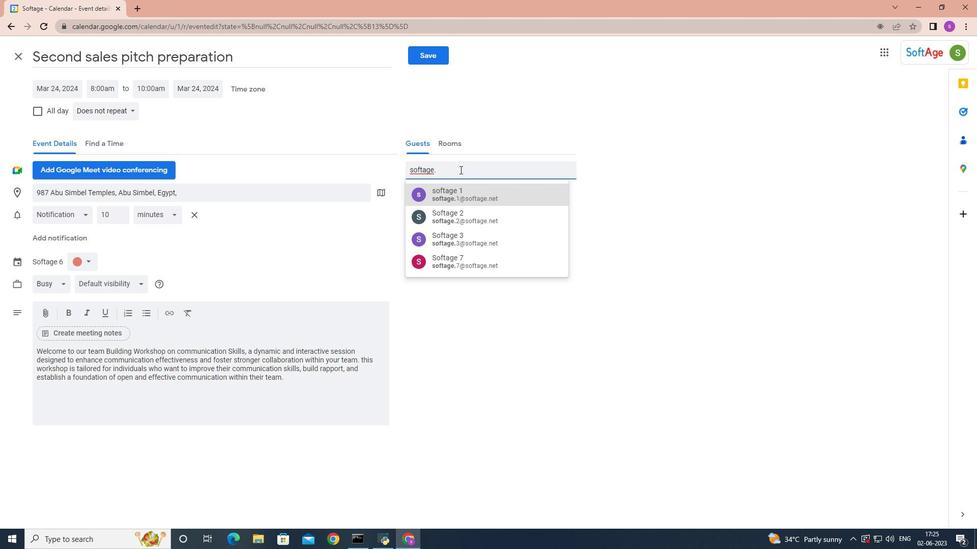 
Action: Mouse moved to (460, 191)
Screenshot: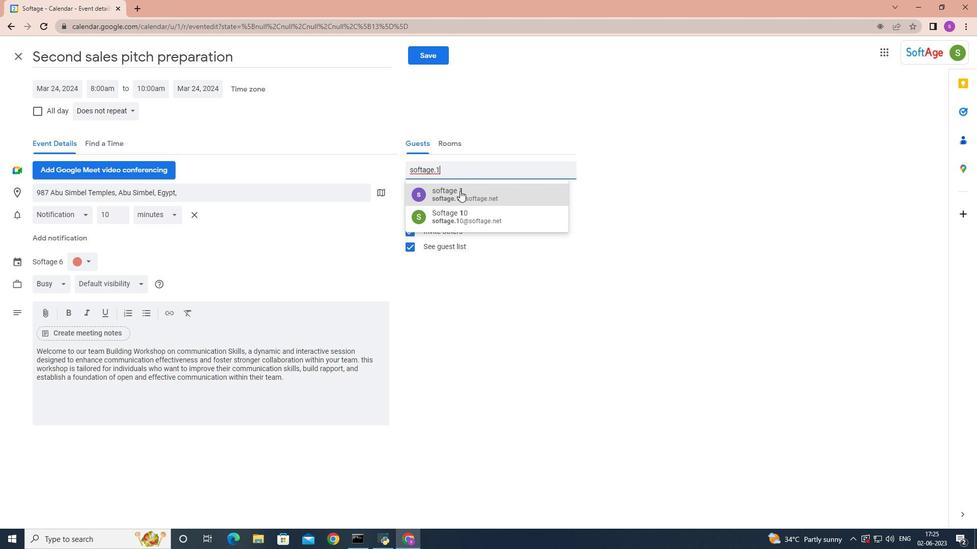 
Action: Mouse pressed left at (460, 191)
Screenshot: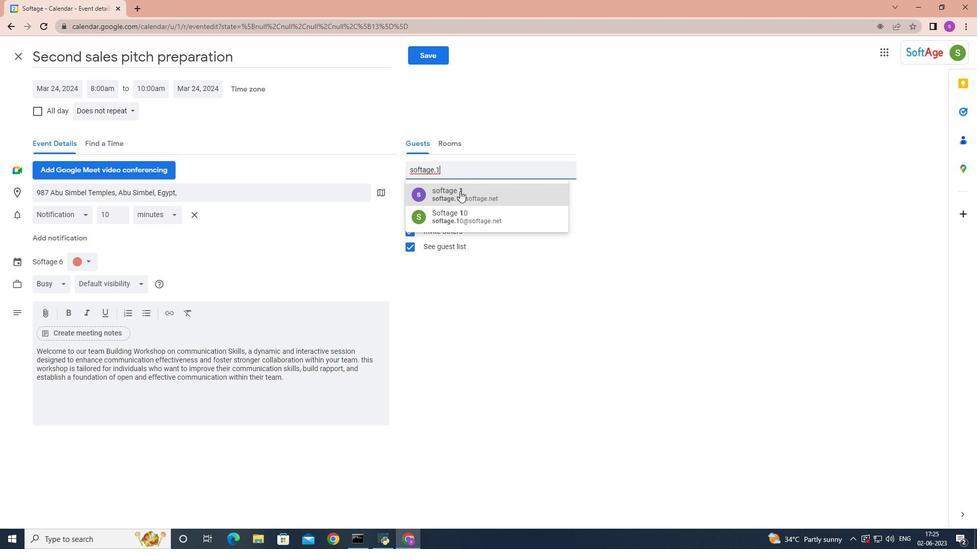 
Action: Key pressed softage.4
Screenshot: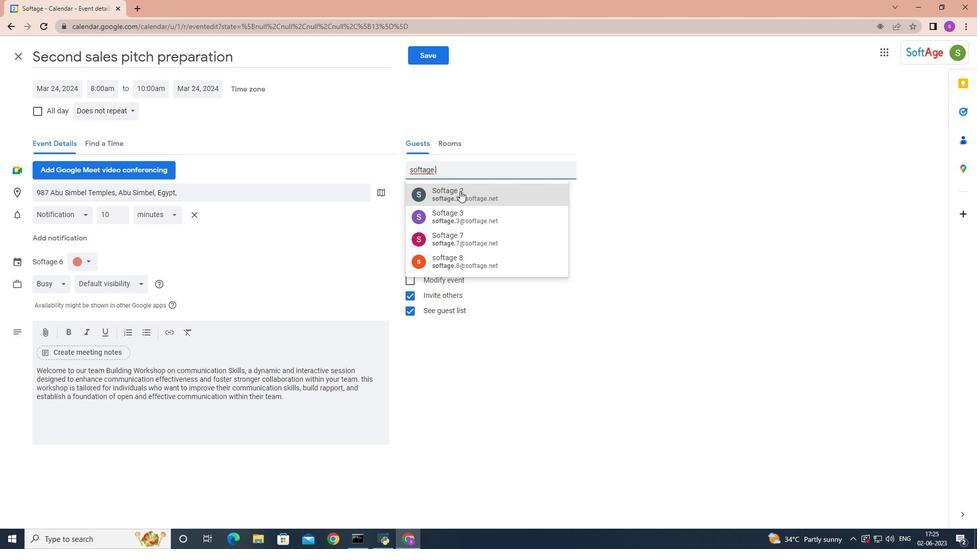 
Action: Mouse pressed left at (460, 191)
Screenshot: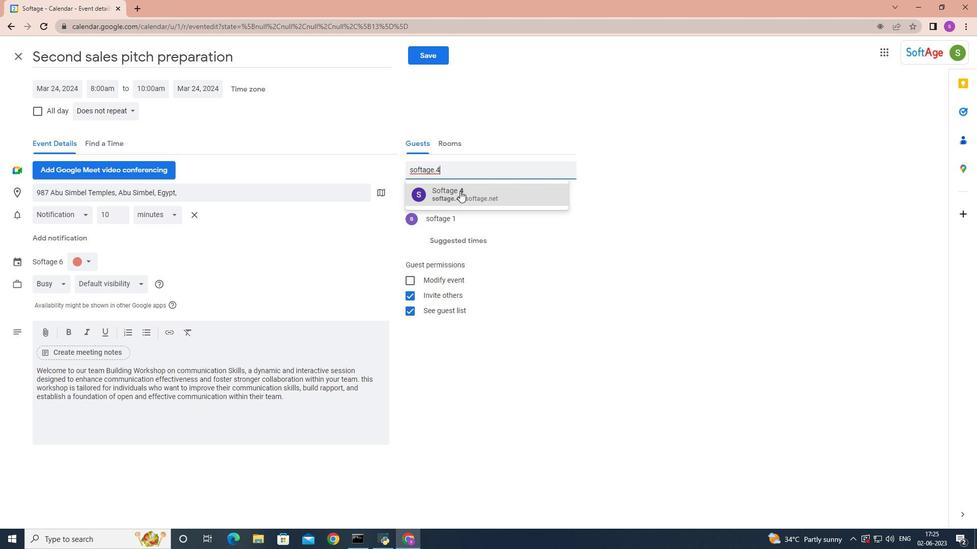 
Action: Mouse moved to (130, 109)
Screenshot: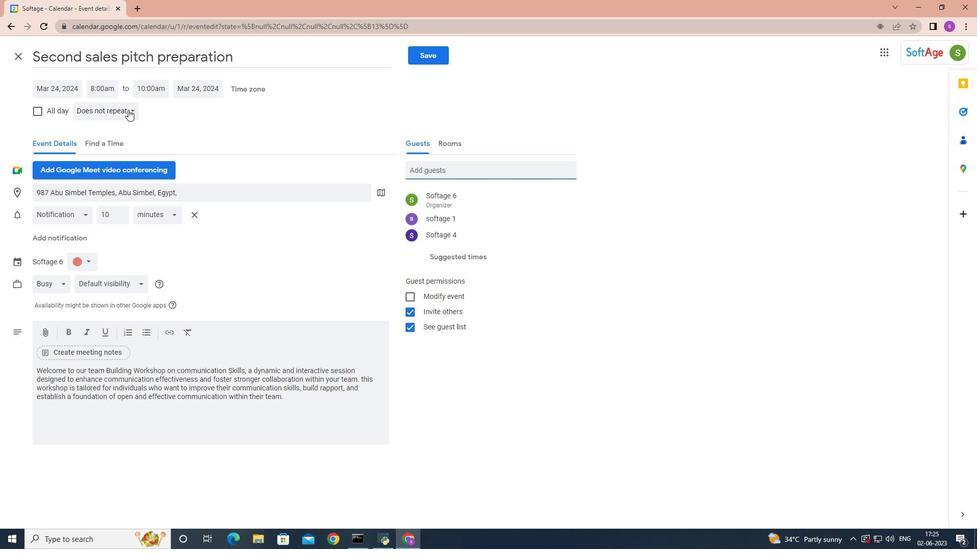 
Action: Mouse pressed left at (130, 109)
Screenshot: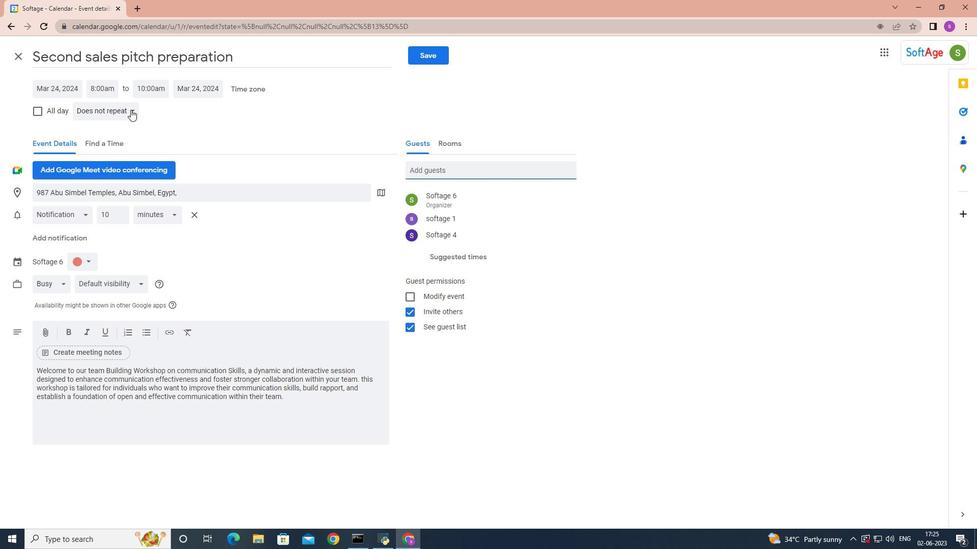 
Action: Mouse moved to (139, 203)
Screenshot: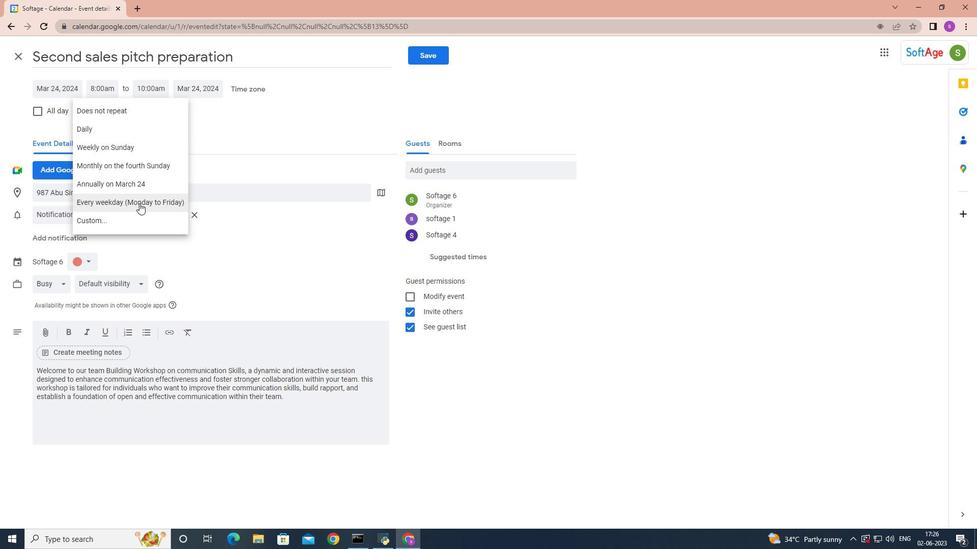 
Action: Mouse pressed left at (139, 203)
Screenshot: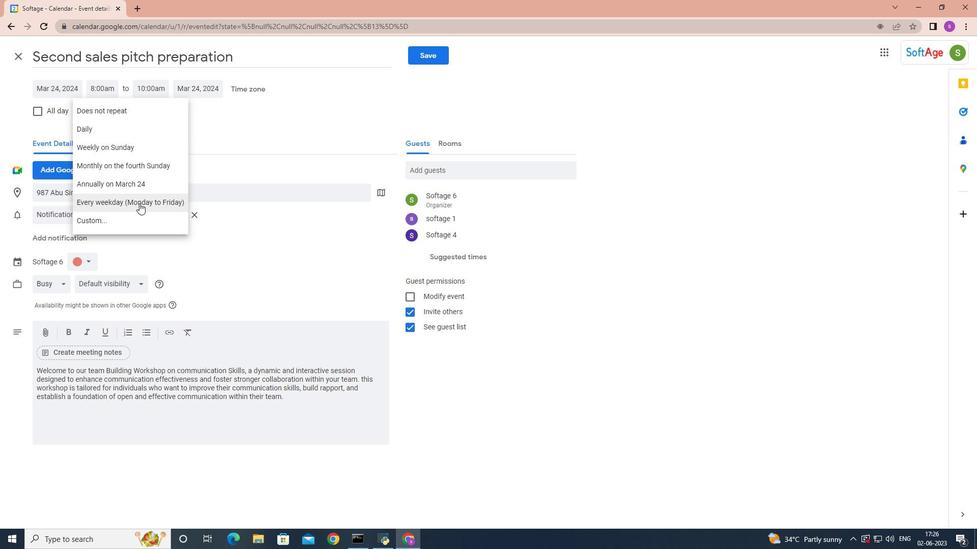 
Action: Mouse moved to (437, 51)
Screenshot: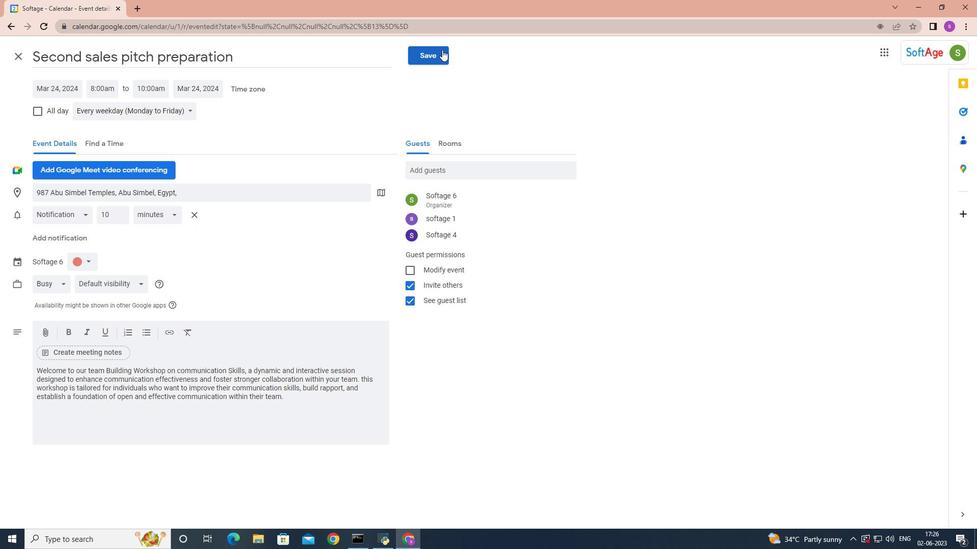 
Action: Mouse pressed left at (437, 51)
Screenshot: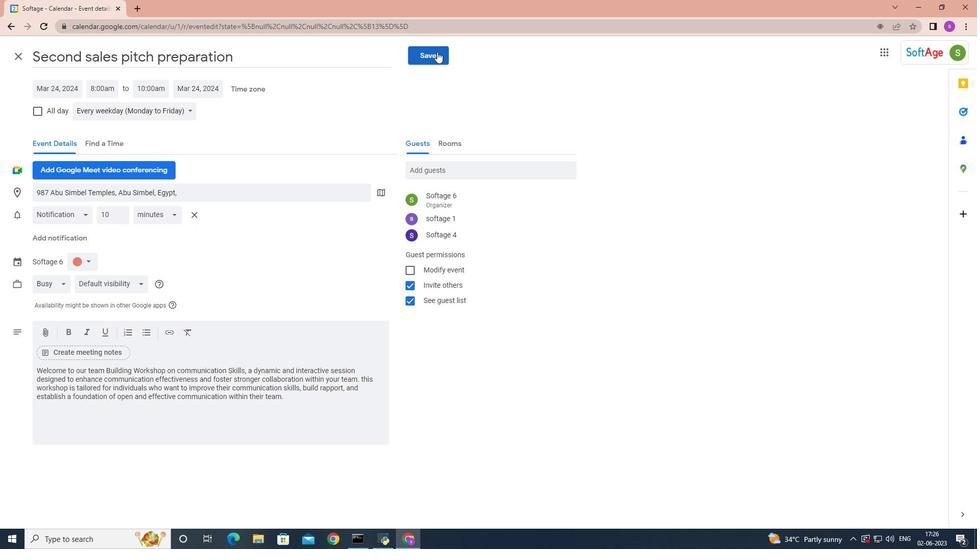 
Action: Mouse moved to (586, 307)
Screenshot: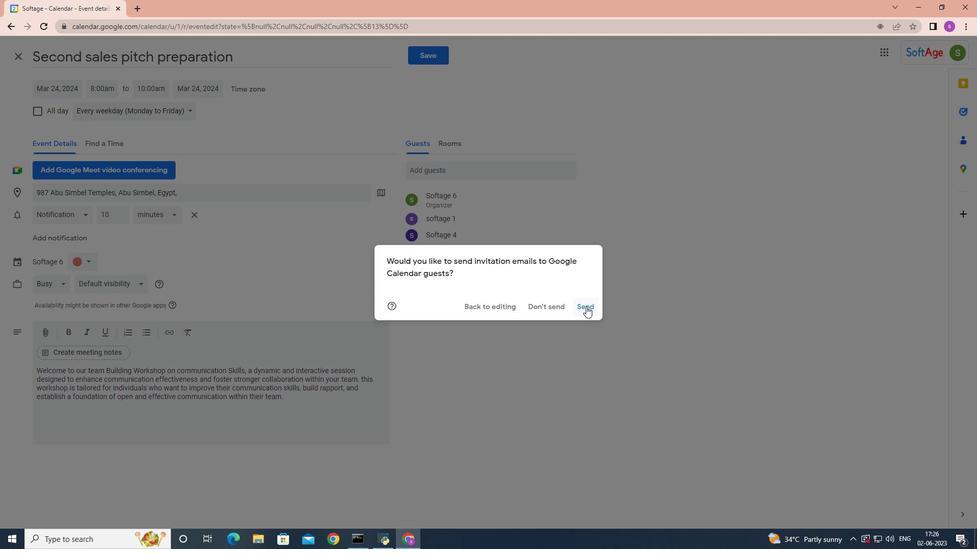 
Action: Mouse pressed left at (586, 307)
Screenshot: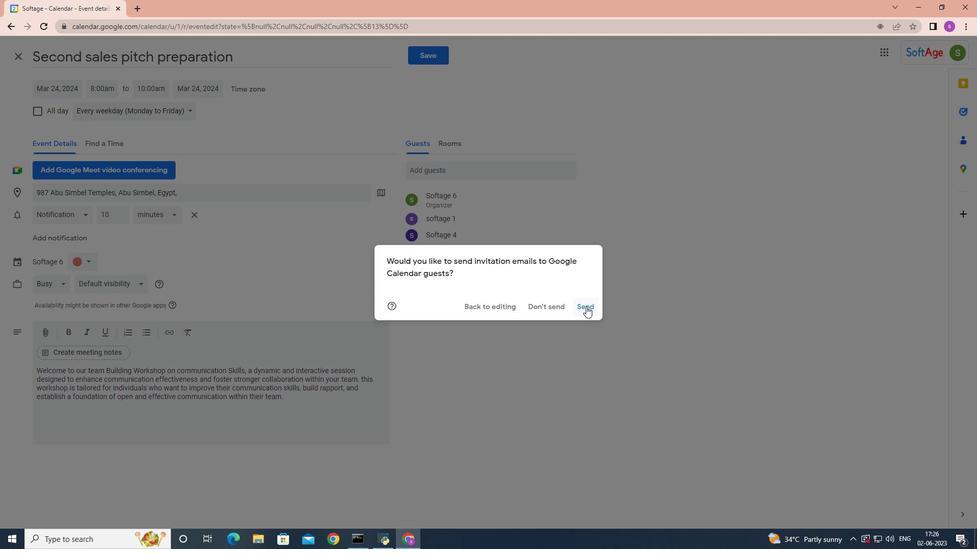 
Action: Mouse moved to (586, 306)
Screenshot: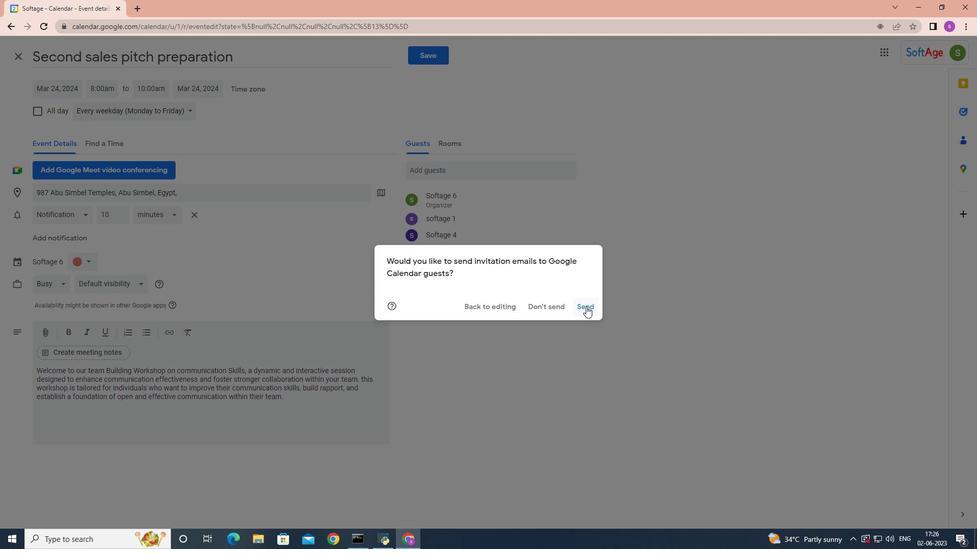 
